 Task: Find connections with filter location Heihe with filter topic #househunting with filter profile language Potuguese with filter current company W. L. Gore & Associates with filter school Indian jobs Fastest updates with filter industry IT System Custom Software Development with filter service category AnimationArchitecture with filter keywords title Pipefitter
Action: Mouse moved to (543, 73)
Screenshot: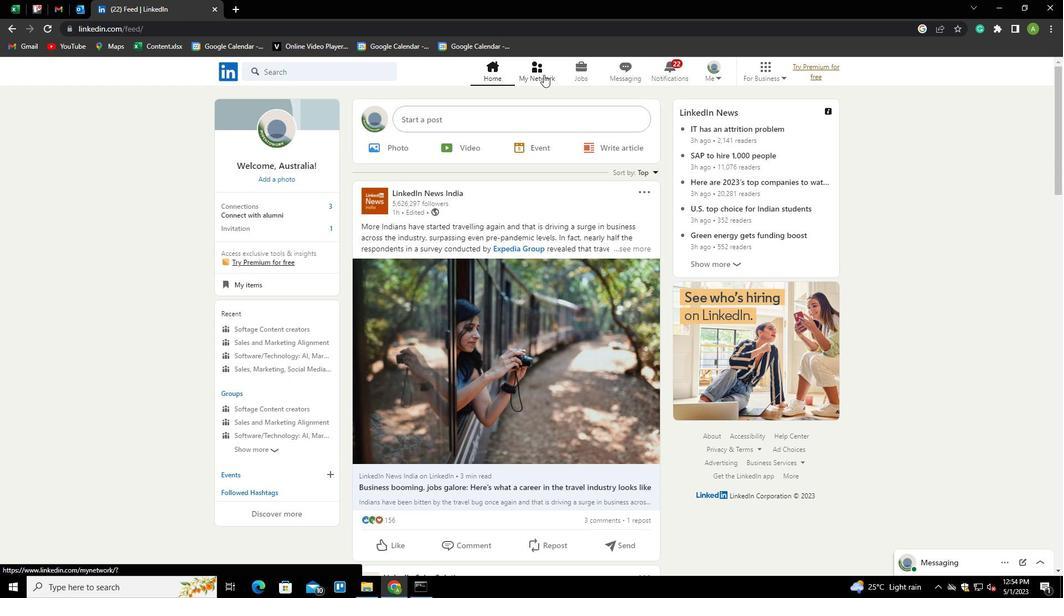 
Action: Mouse pressed left at (543, 73)
Screenshot: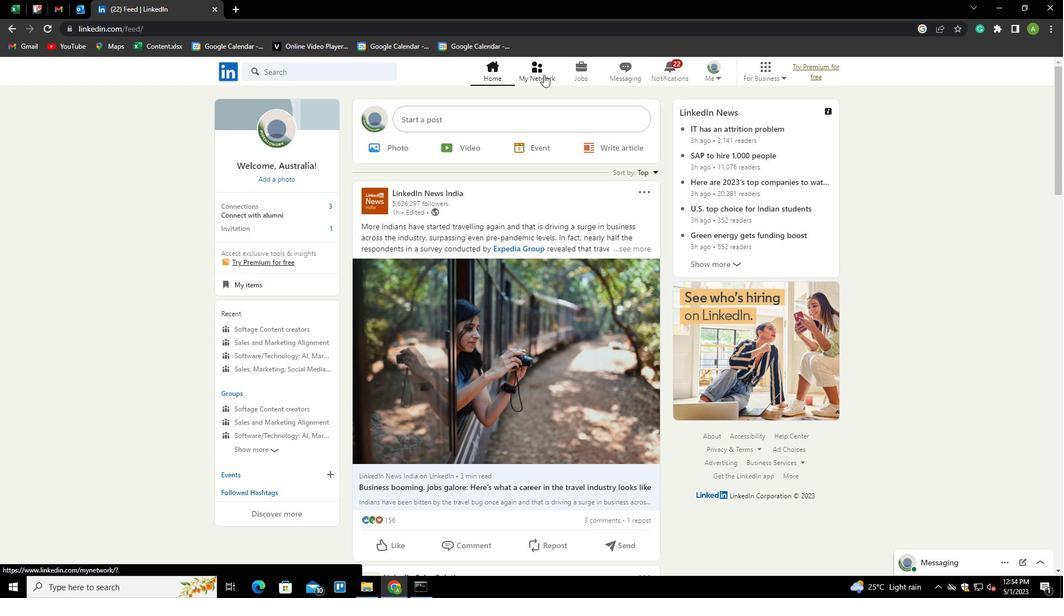 
Action: Mouse moved to (303, 134)
Screenshot: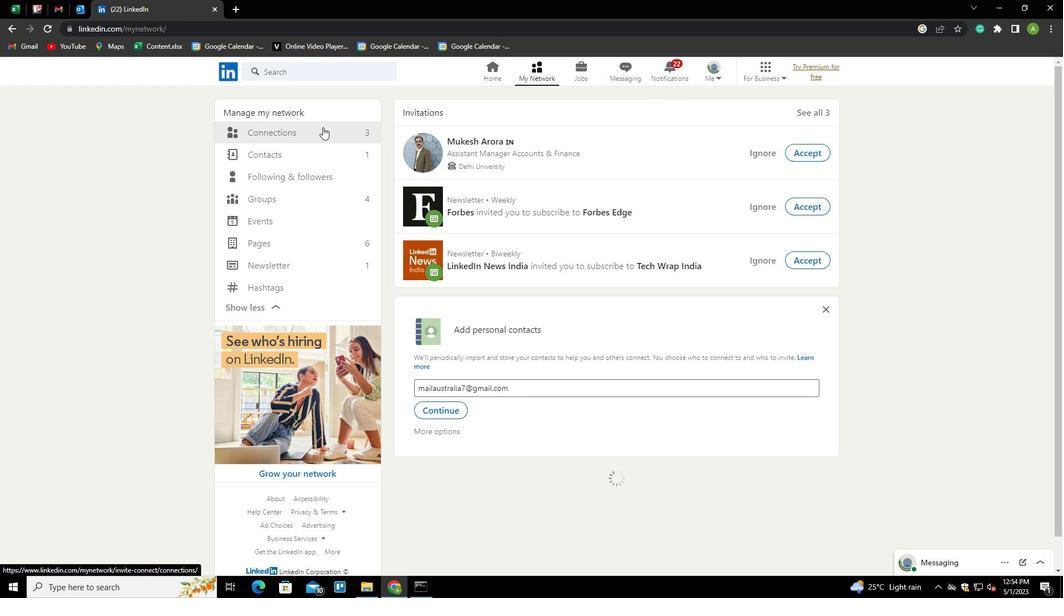 
Action: Mouse pressed left at (303, 134)
Screenshot: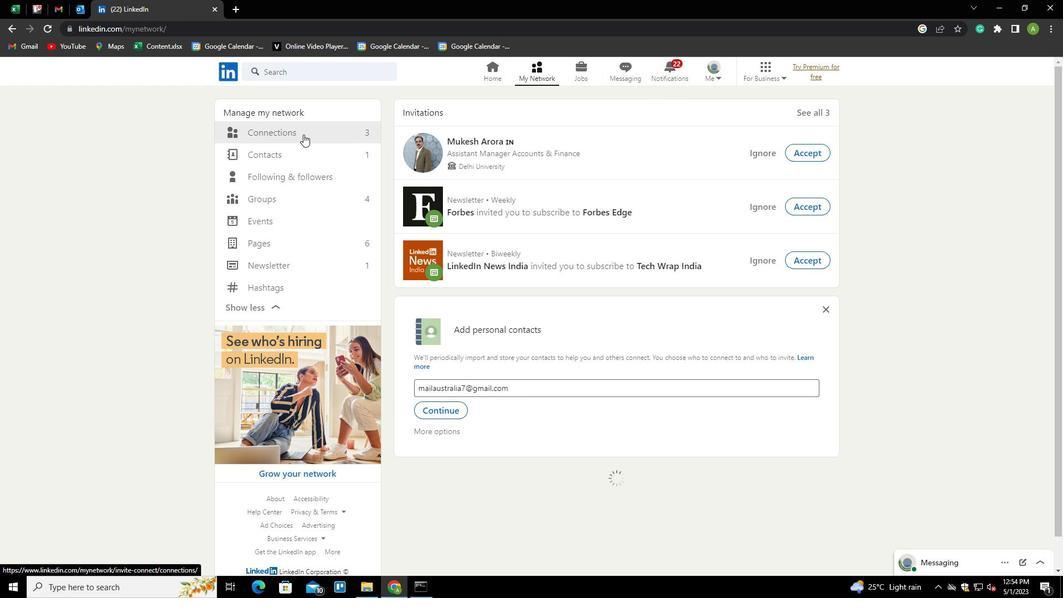 
Action: Mouse moved to (627, 134)
Screenshot: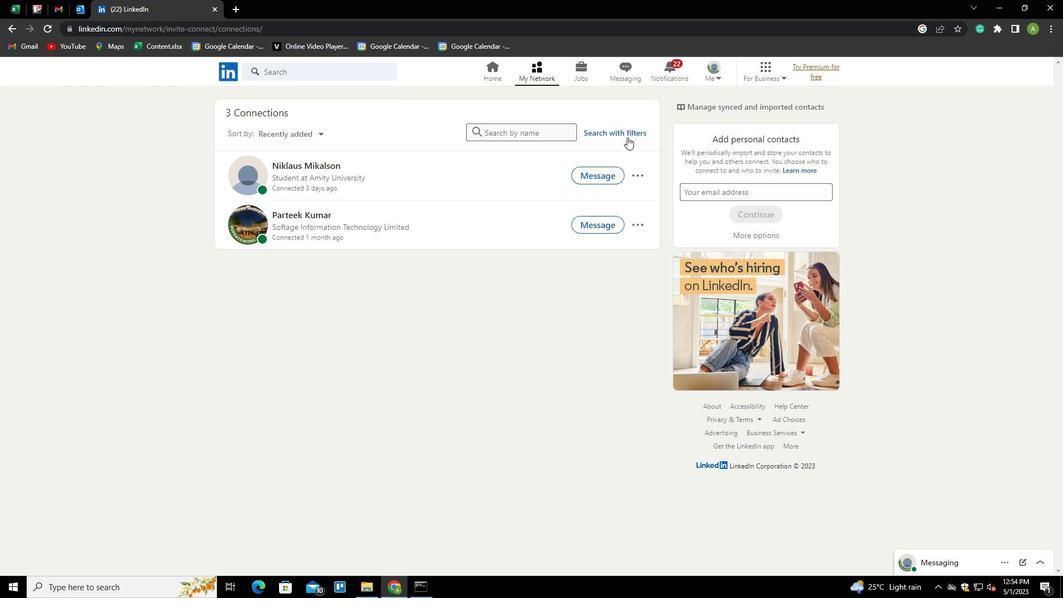 
Action: Mouse pressed left at (627, 134)
Screenshot: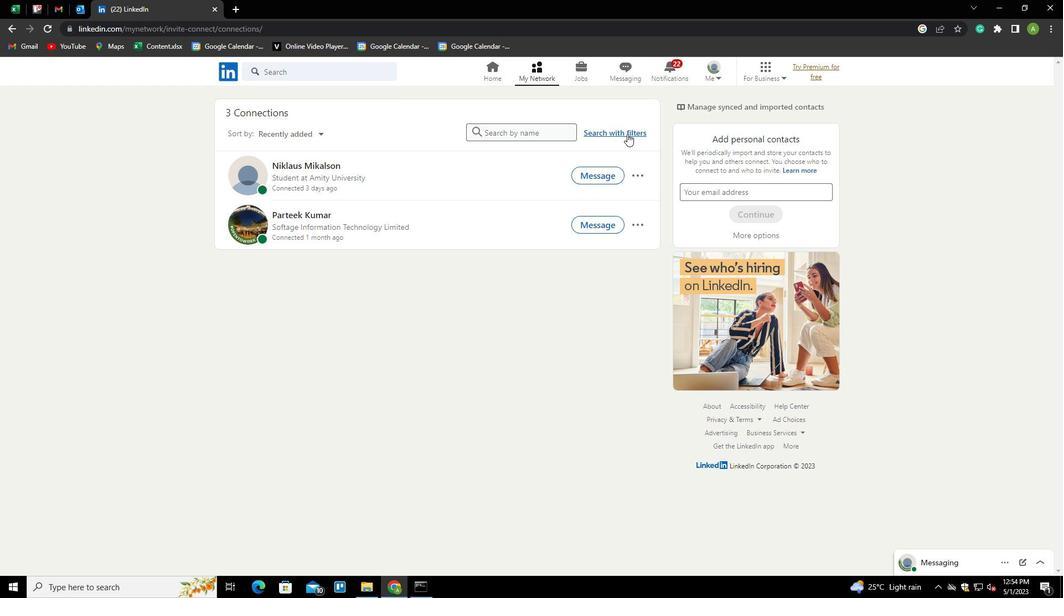 
Action: Mouse moved to (571, 99)
Screenshot: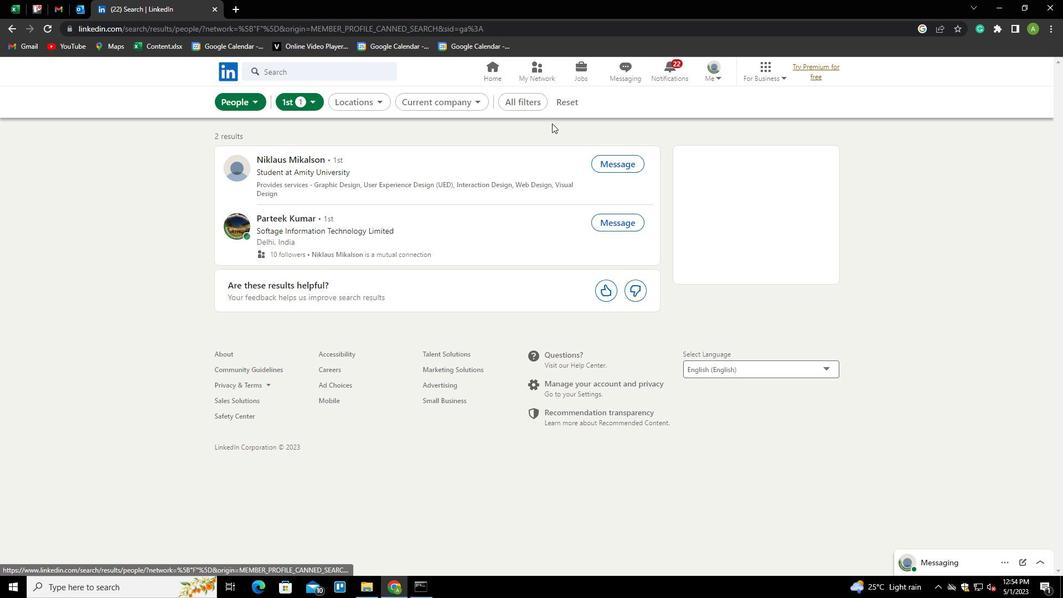 
Action: Mouse pressed left at (571, 99)
Screenshot: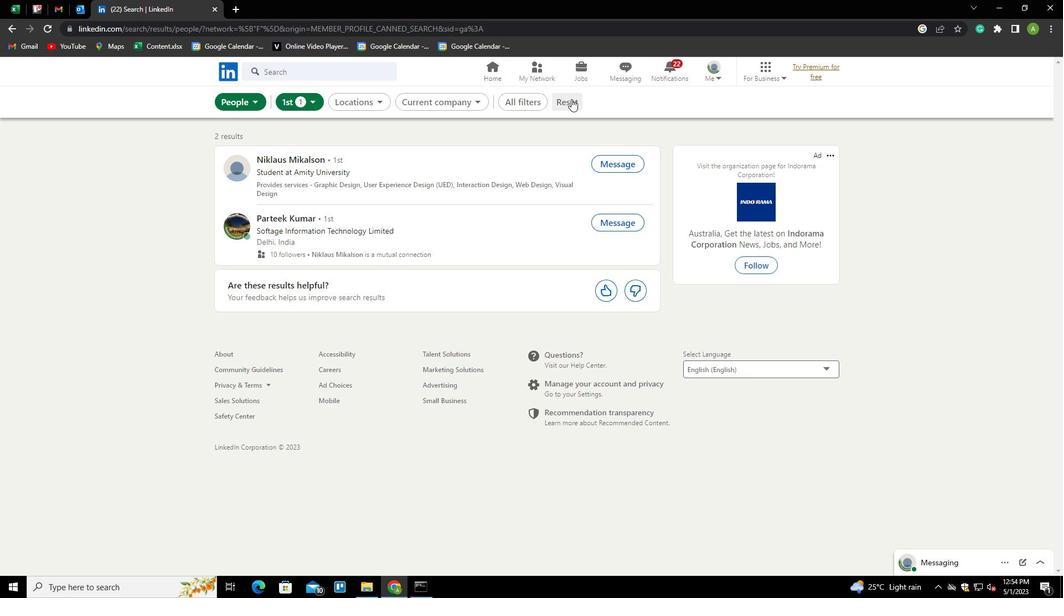 
Action: Mouse moved to (552, 100)
Screenshot: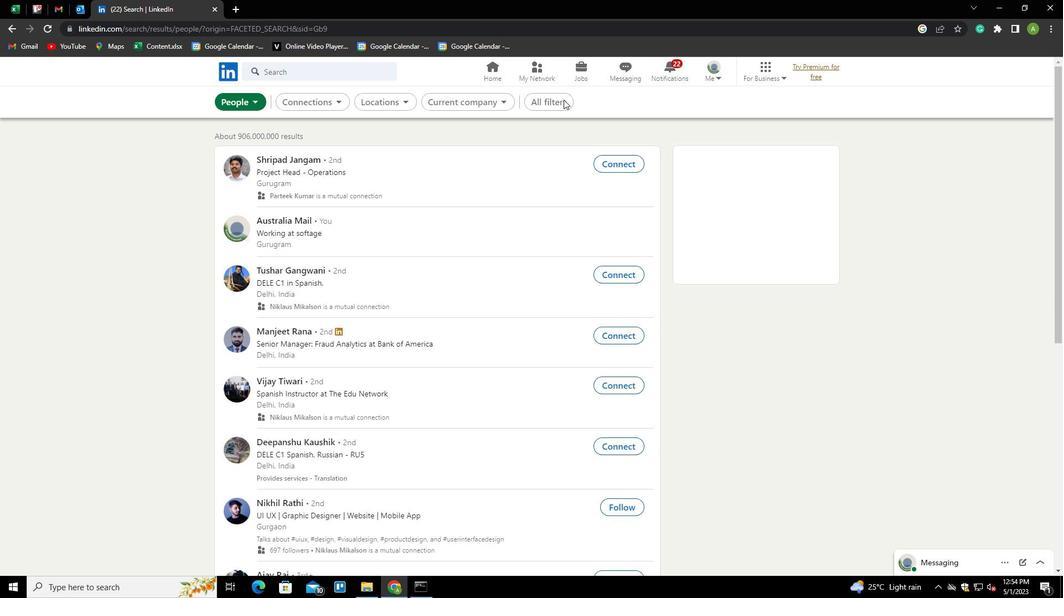 
Action: Mouse pressed left at (552, 100)
Screenshot: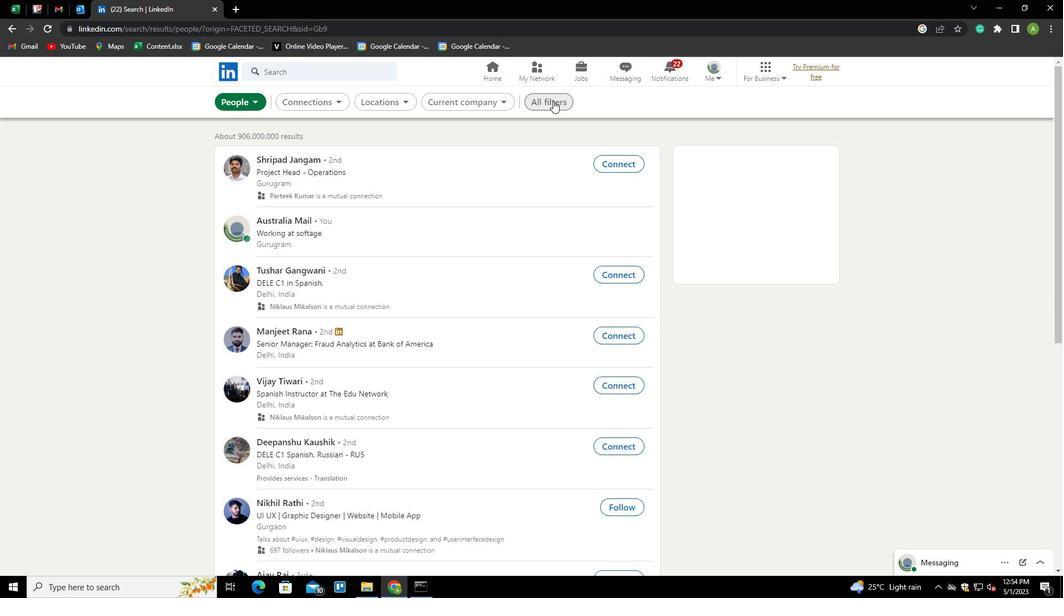 
Action: Mouse moved to (869, 319)
Screenshot: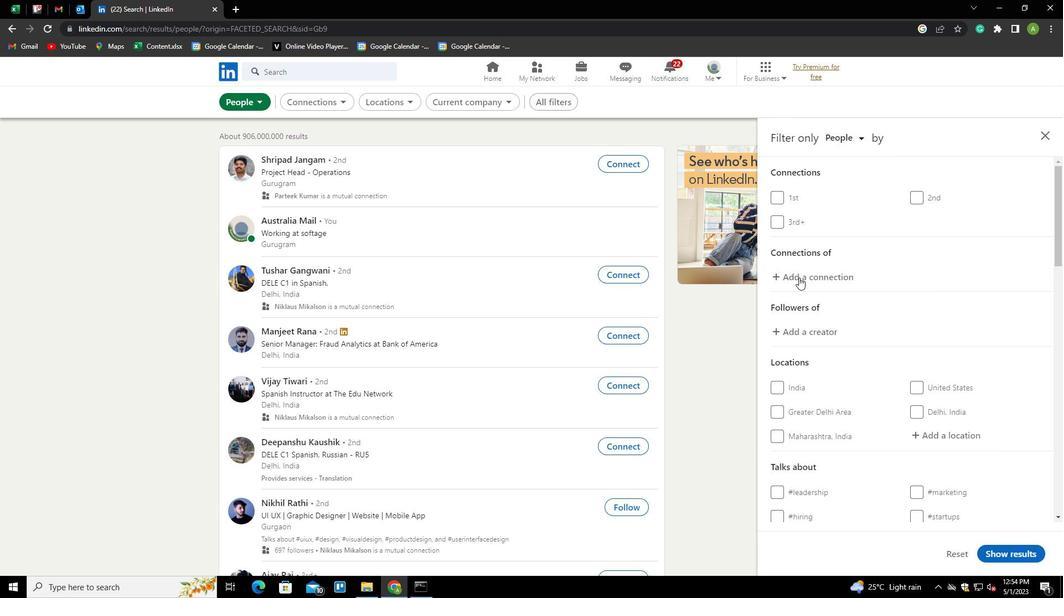 
Action: Mouse scrolled (869, 319) with delta (0, 0)
Screenshot: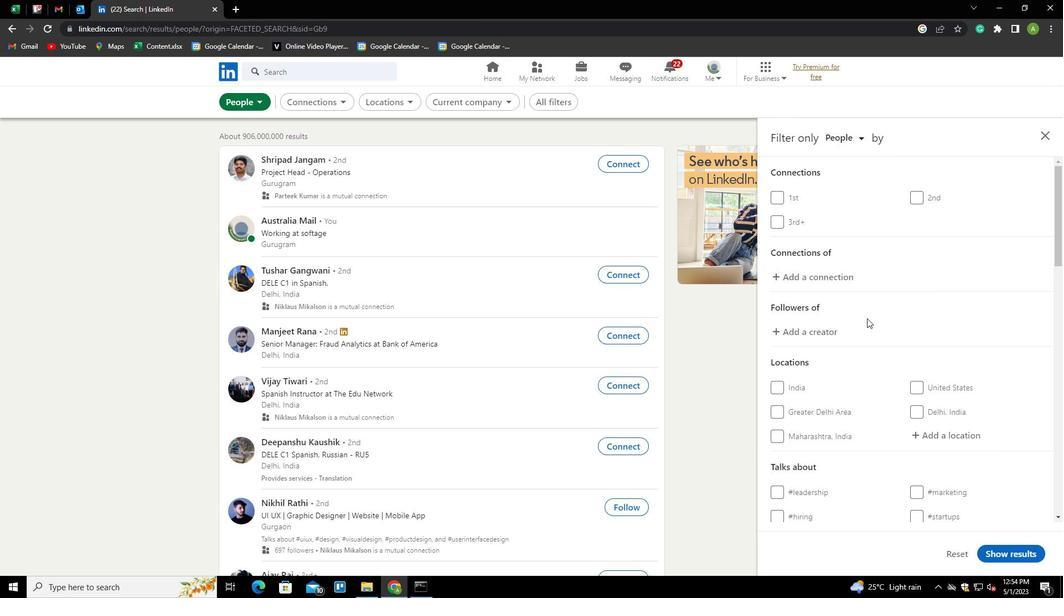 
Action: Mouse scrolled (869, 319) with delta (0, 0)
Screenshot: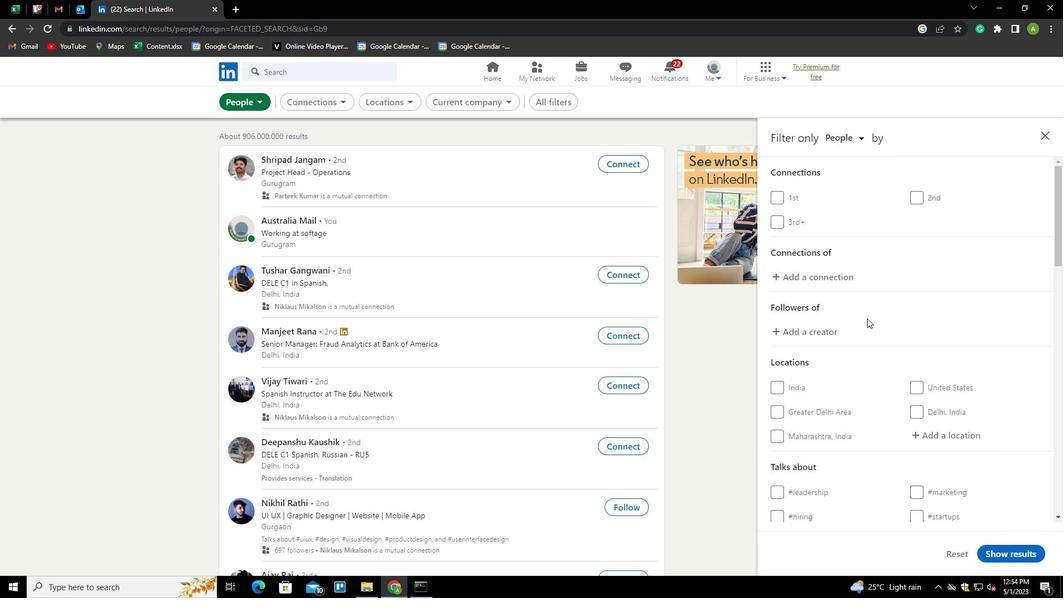 
Action: Mouse scrolled (869, 319) with delta (0, 0)
Screenshot: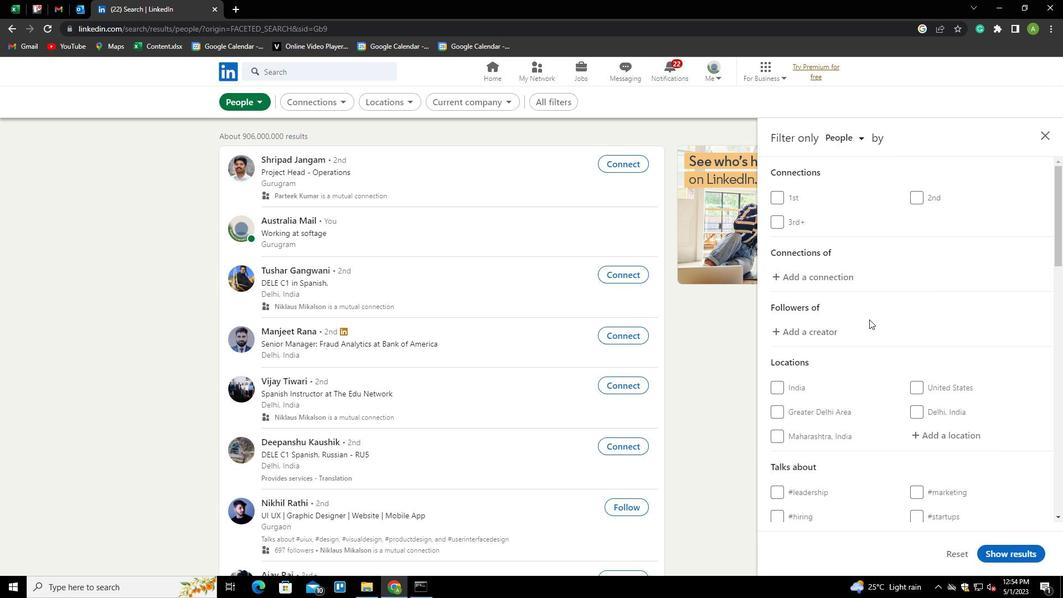 
Action: Mouse moved to (869, 326)
Screenshot: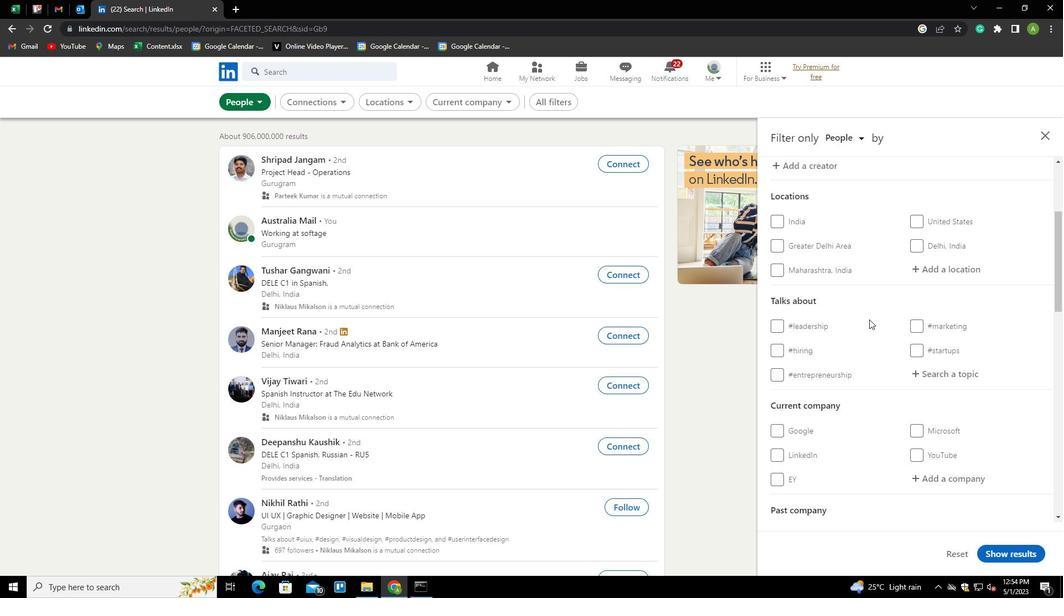 
Action: Mouse scrolled (869, 325) with delta (0, 0)
Screenshot: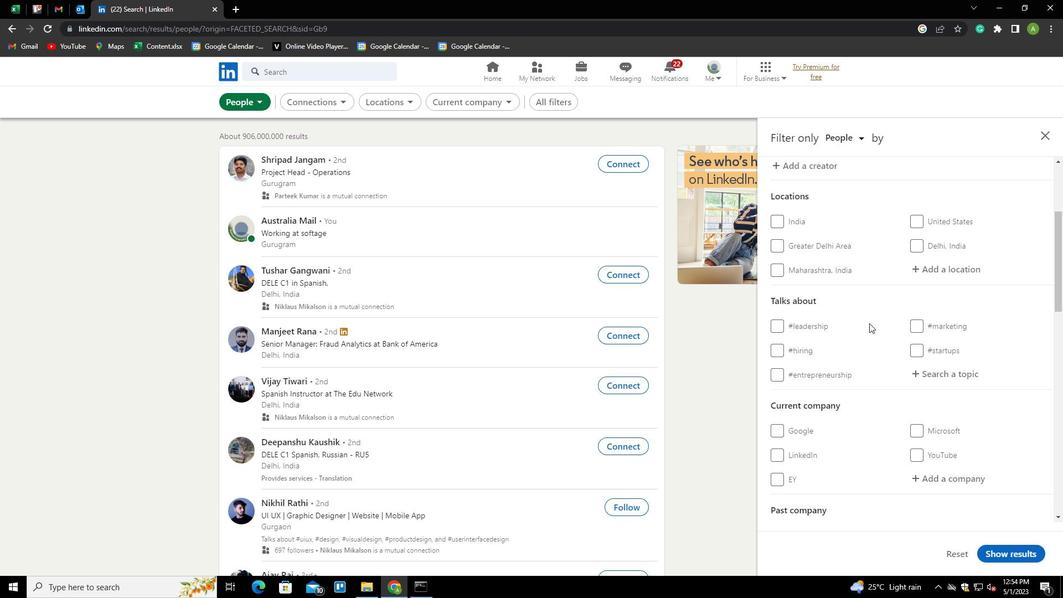 
Action: Mouse moved to (921, 219)
Screenshot: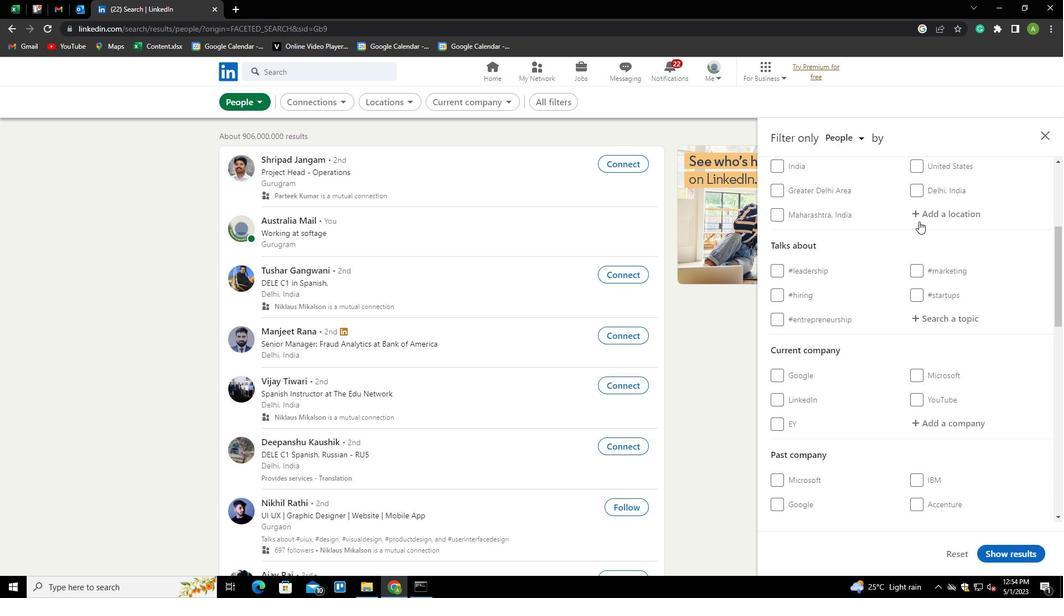 
Action: Mouse pressed left at (921, 219)
Screenshot: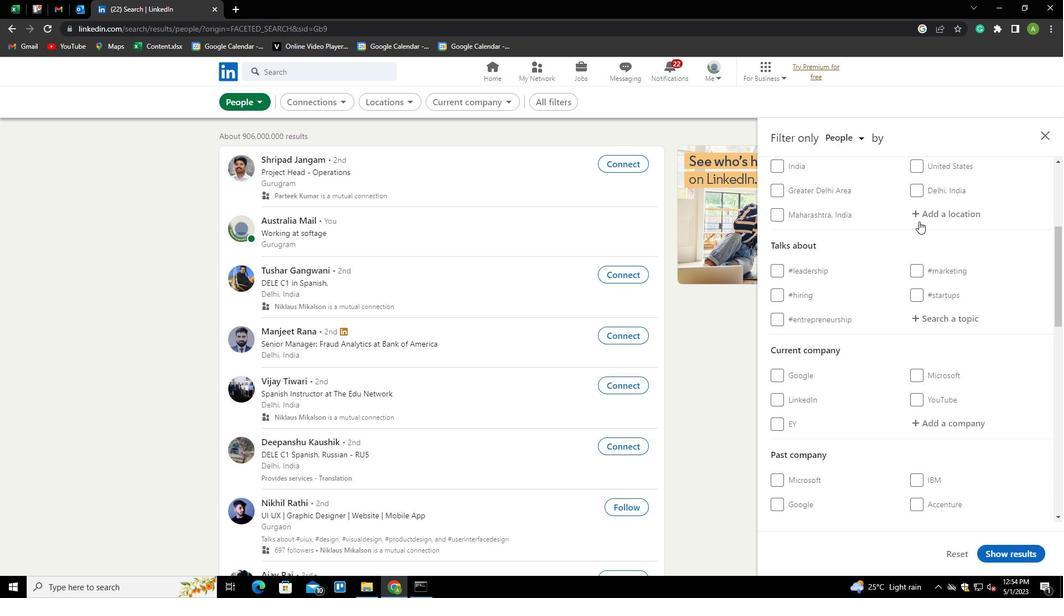
Action: Key pressed <Key.shift>HEIHE<Key.down><Key.enter>
Screenshot: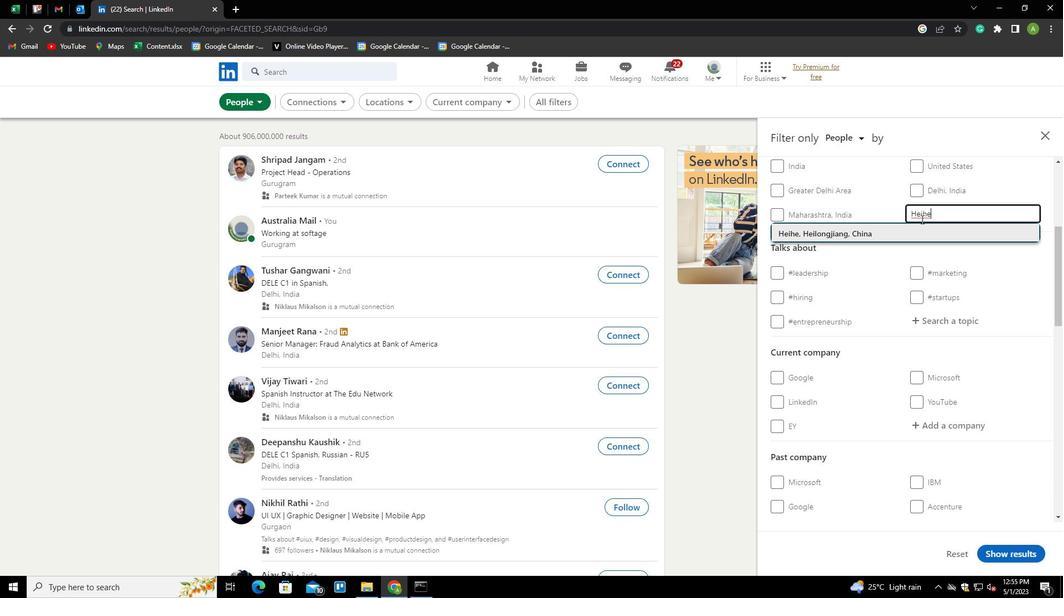
Action: Mouse scrolled (921, 218) with delta (0, 0)
Screenshot: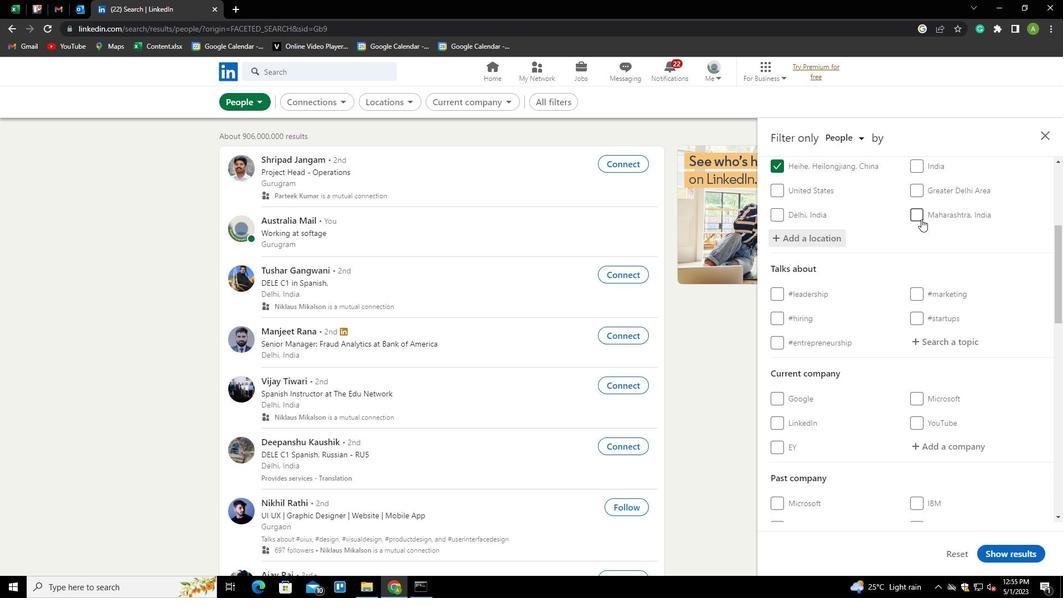 
Action: Mouse scrolled (921, 218) with delta (0, 0)
Screenshot: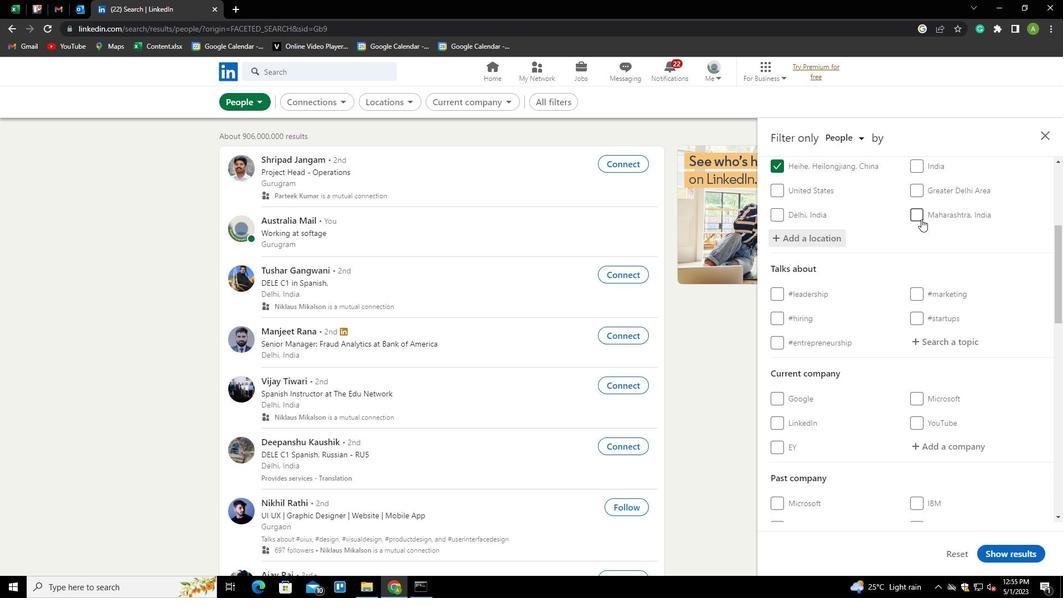 
Action: Mouse moved to (951, 233)
Screenshot: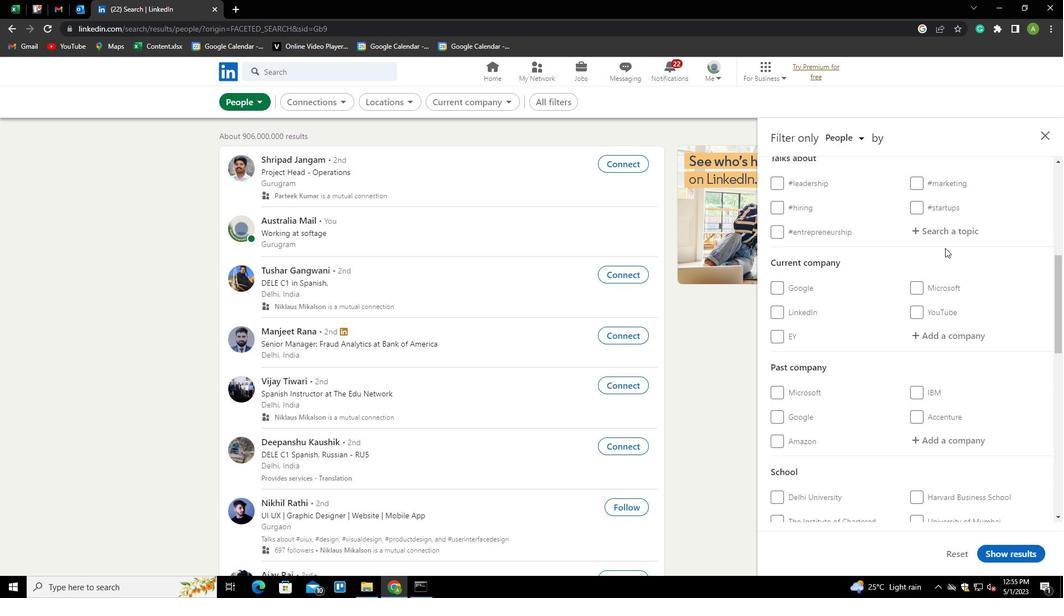 
Action: Mouse pressed left at (951, 233)
Screenshot: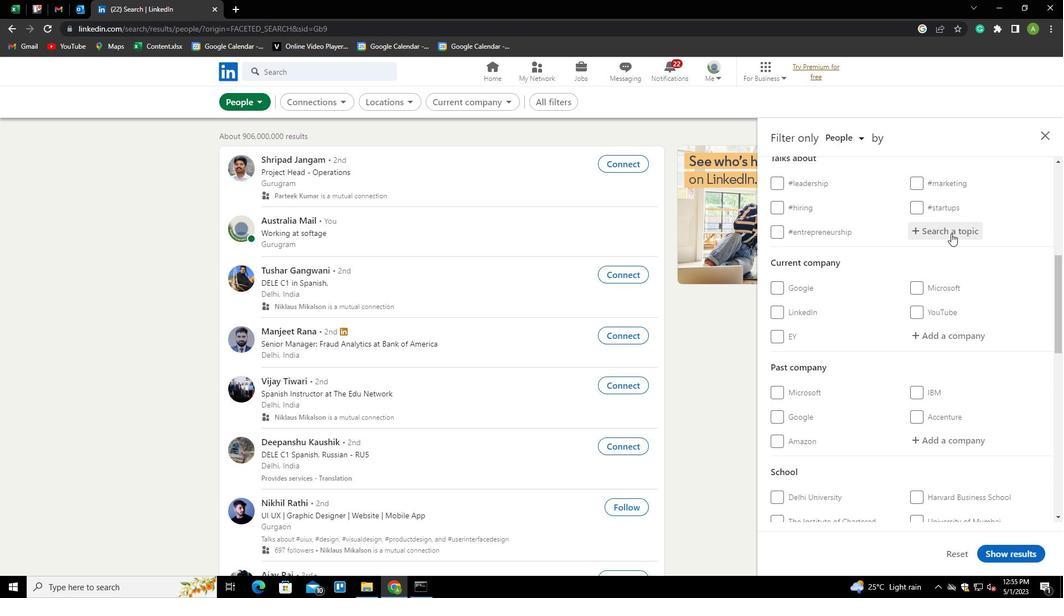 
Action: Key pressed HOUSEHUNTING<Key.down><Key.enter>
Screenshot: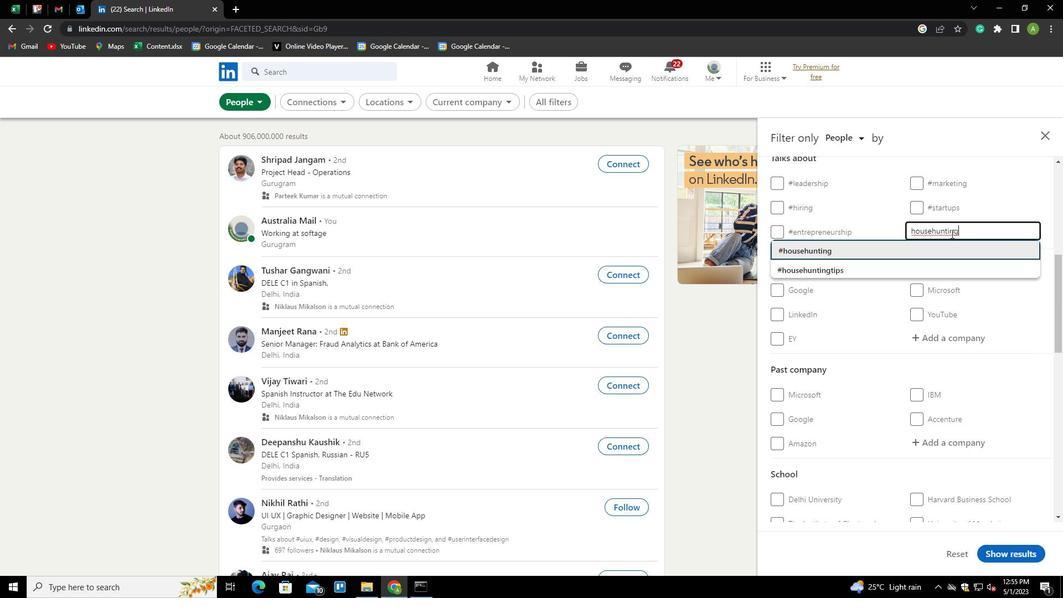 
Action: Mouse scrolled (951, 233) with delta (0, 0)
Screenshot: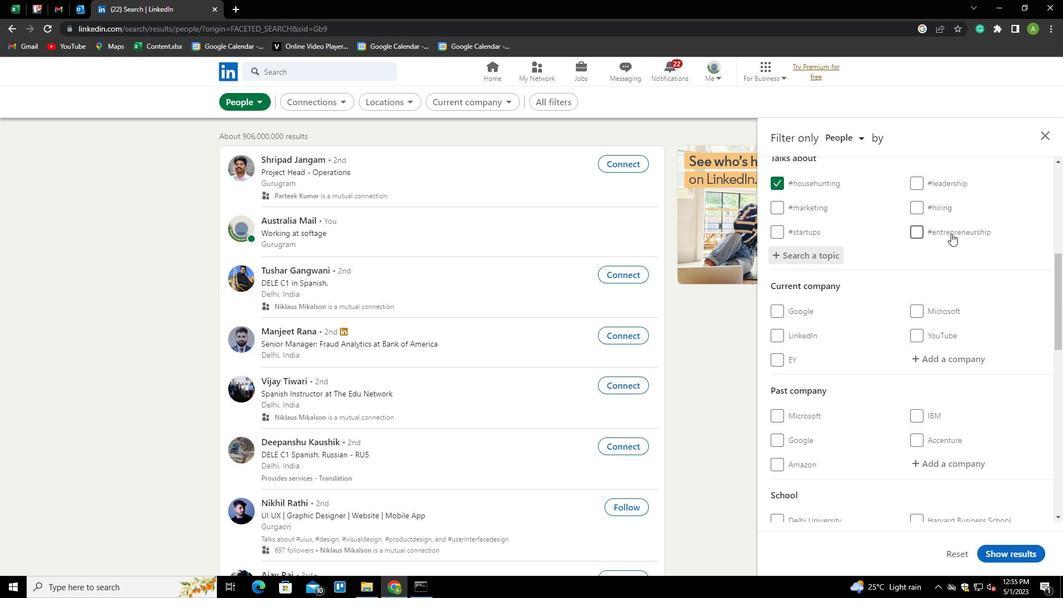 
Action: Mouse scrolled (951, 233) with delta (0, 0)
Screenshot: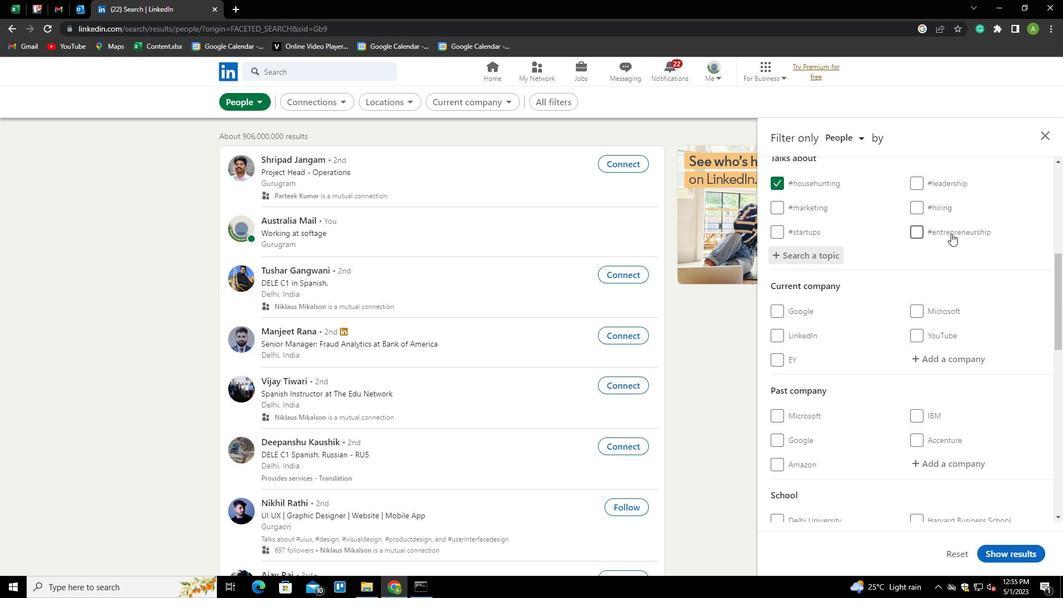 
Action: Mouse scrolled (951, 233) with delta (0, 0)
Screenshot: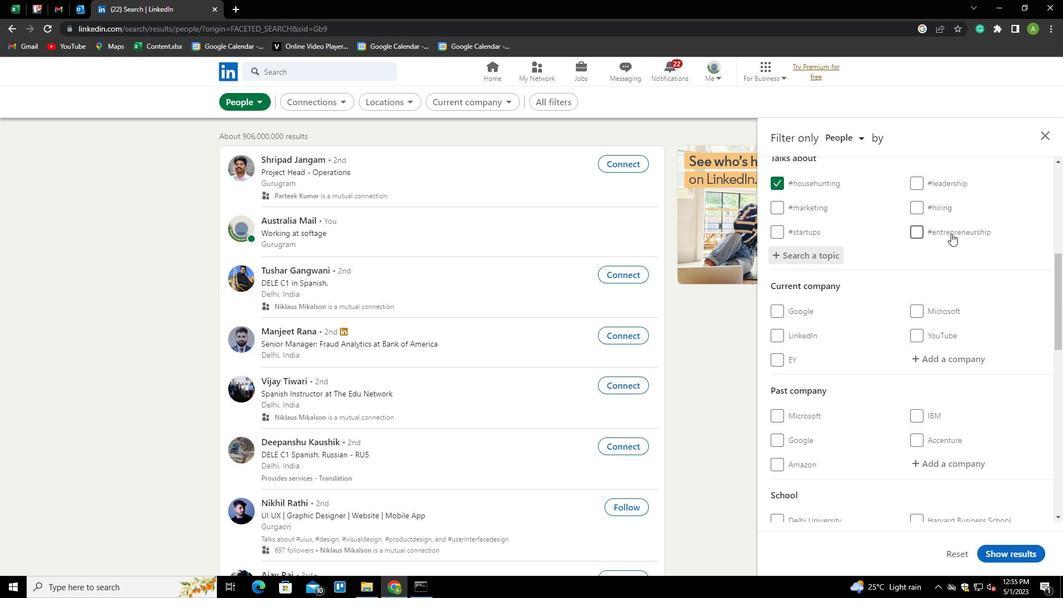 
Action: Mouse scrolled (951, 233) with delta (0, 0)
Screenshot: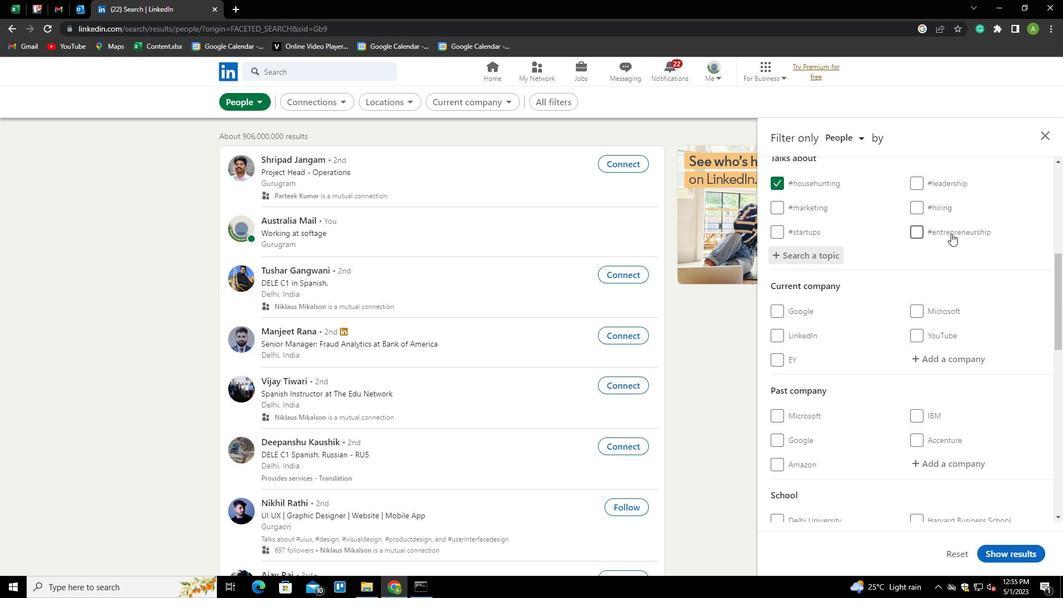 
Action: Mouse scrolled (951, 233) with delta (0, 0)
Screenshot: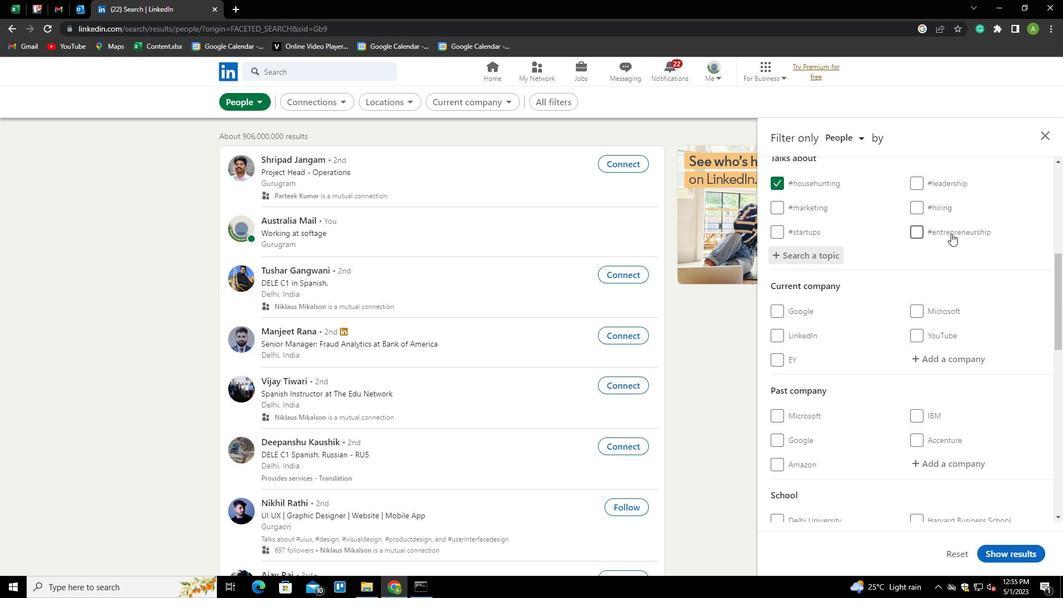 
Action: Mouse scrolled (951, 233) with delta (0, 0)
Screenshot: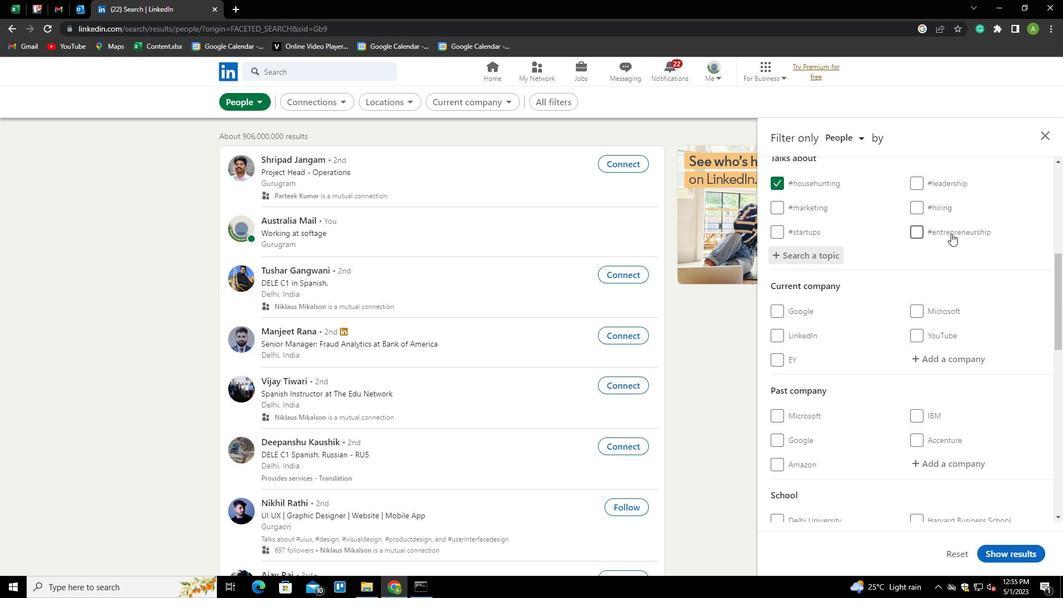 
Action: Mouse scrolled (951, 233) with delta (0, 0)
Screenshot: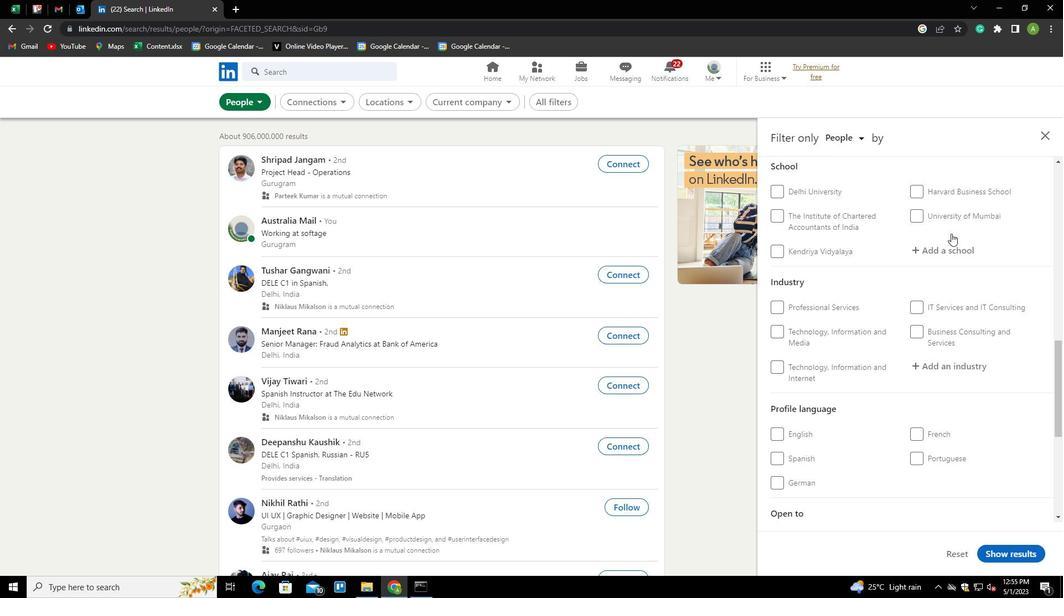 
Action: Mouse scrolled (951, 233) with delta (0, 0)
Screenshot: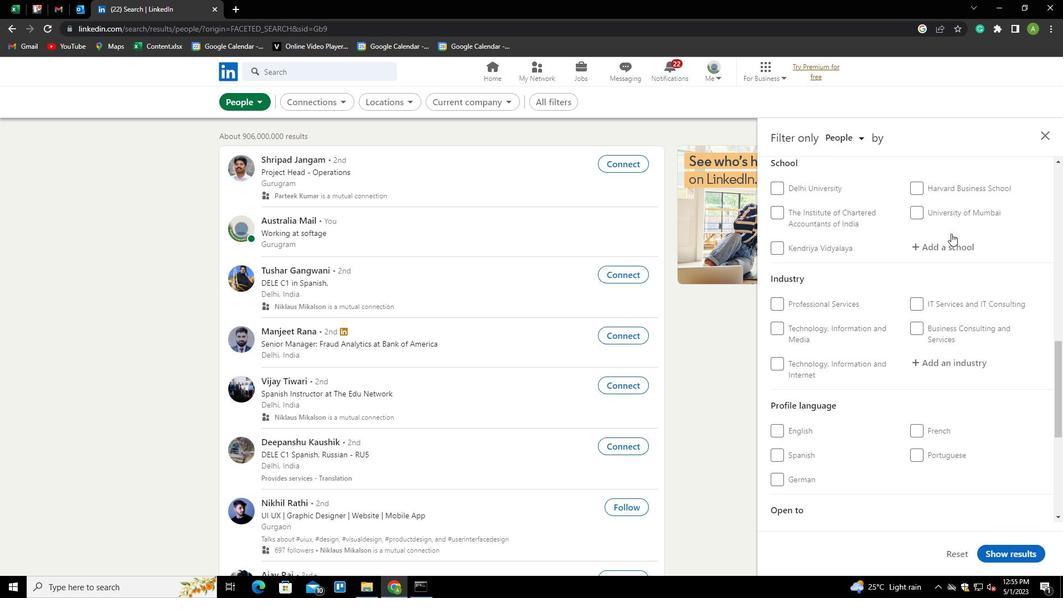 
Action: Mouse scrolled (951, 233) with delta (0, 0)
Screenshot: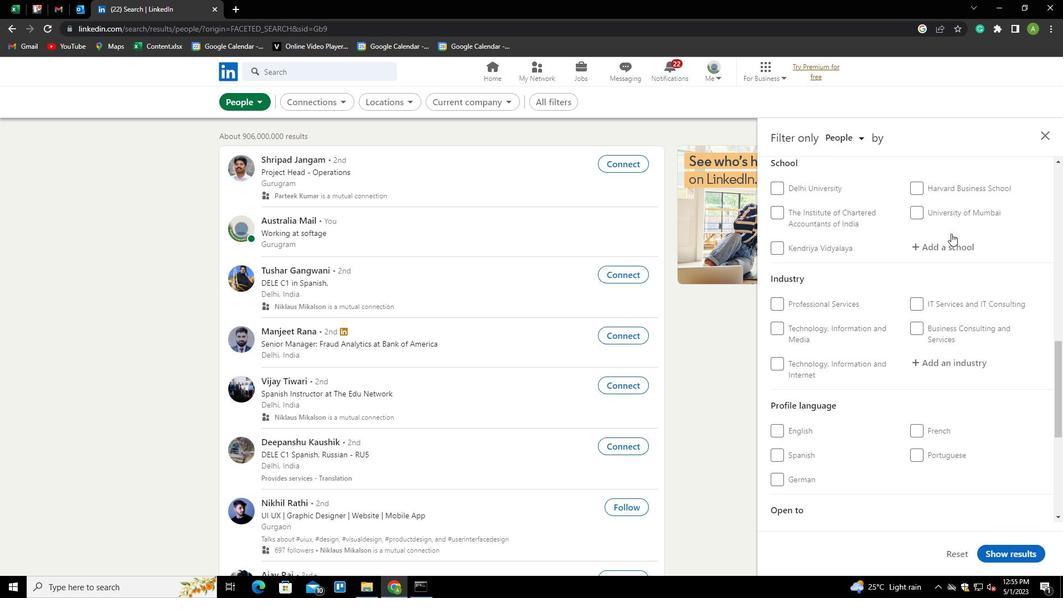 
Action: Mouse scrolled (951, 233) with delta (0, 0)
Screenshot: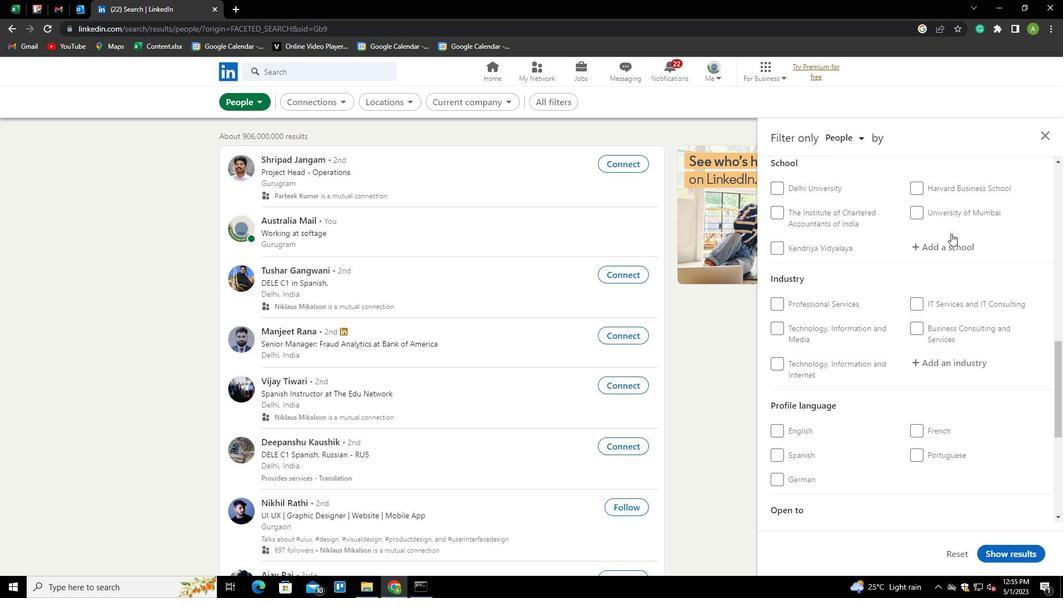
Action: Mouse moved to (911, 235)
Screenshot: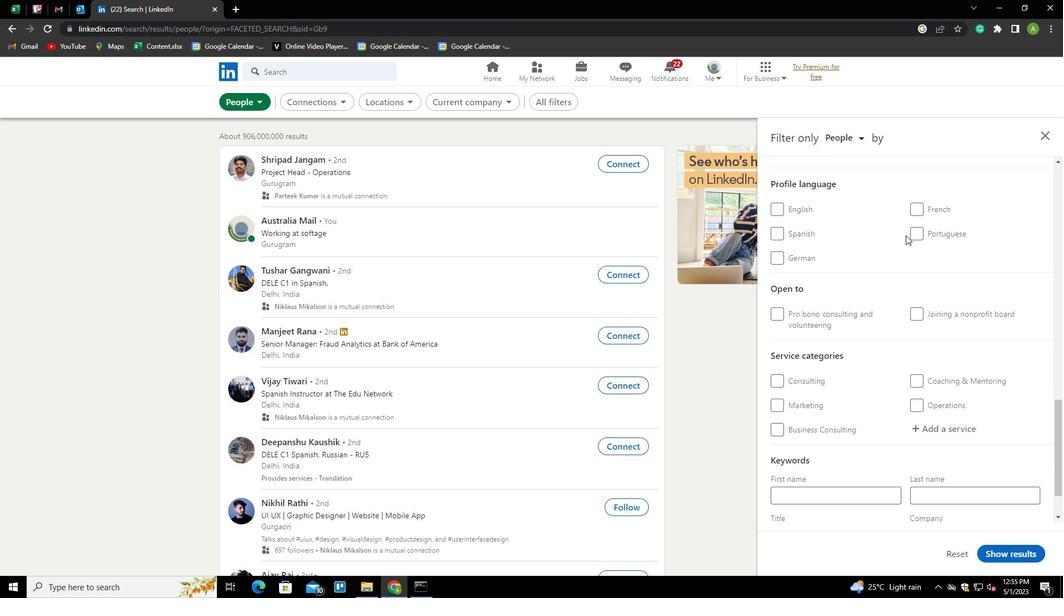 
Action: Mouse pressed left at (911, 235)
Screenshot: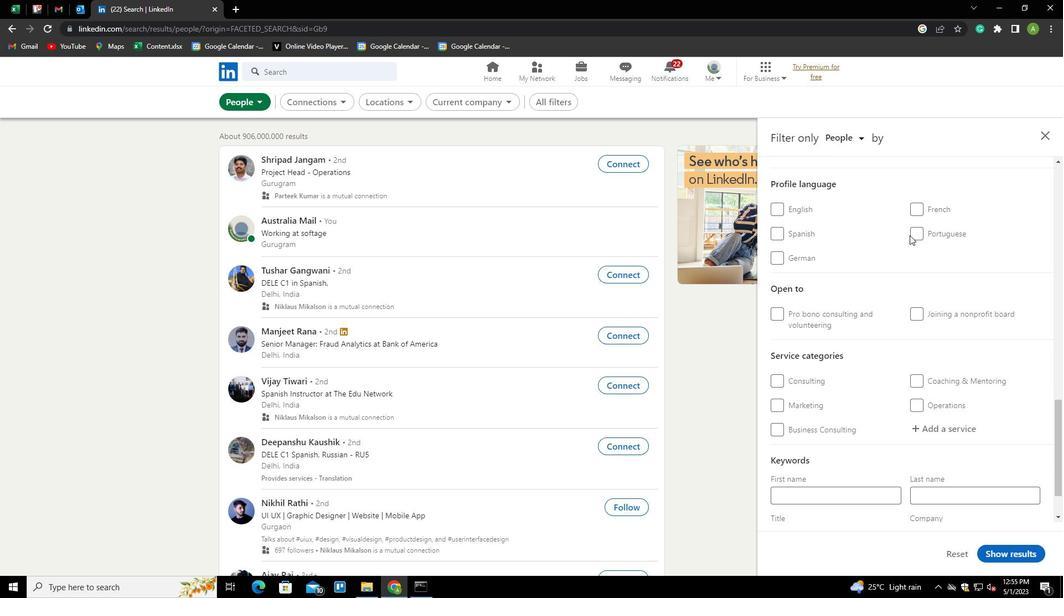 
Action: Mouse moved to (945, 299)
Screenshot: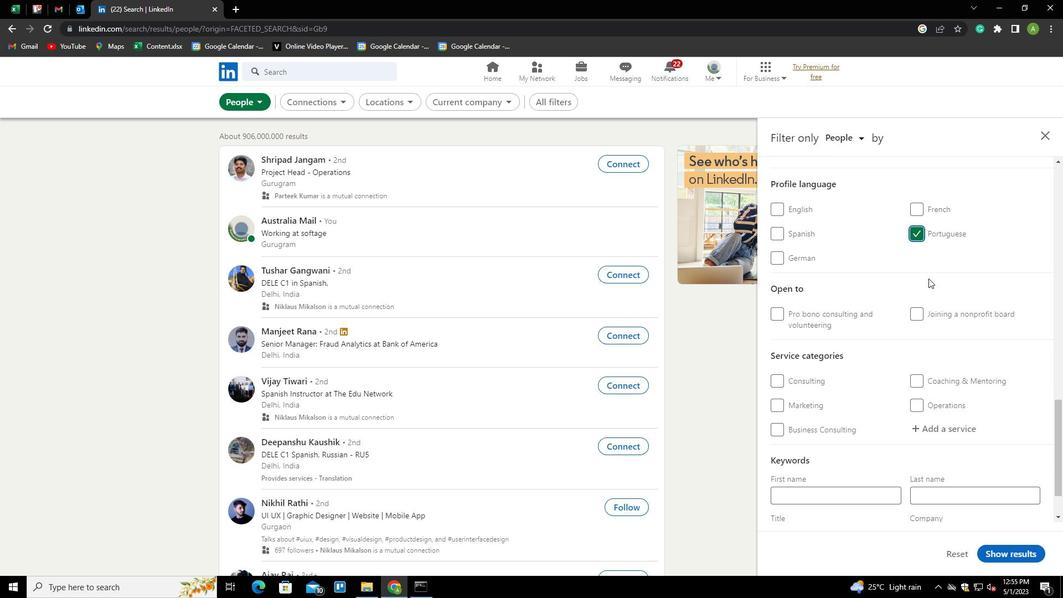 
Action: Mouse scrolled (945, 300) with delta (0, 0)
Screenshot: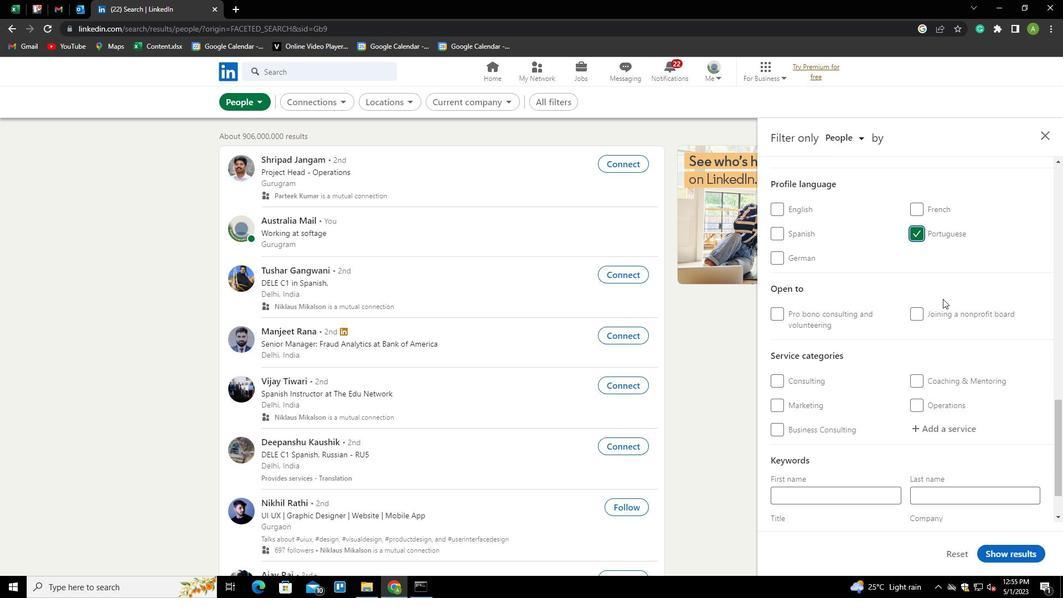 
Action: Mouse scrolled (945, 300) with delta (0, 0)
Screenshot: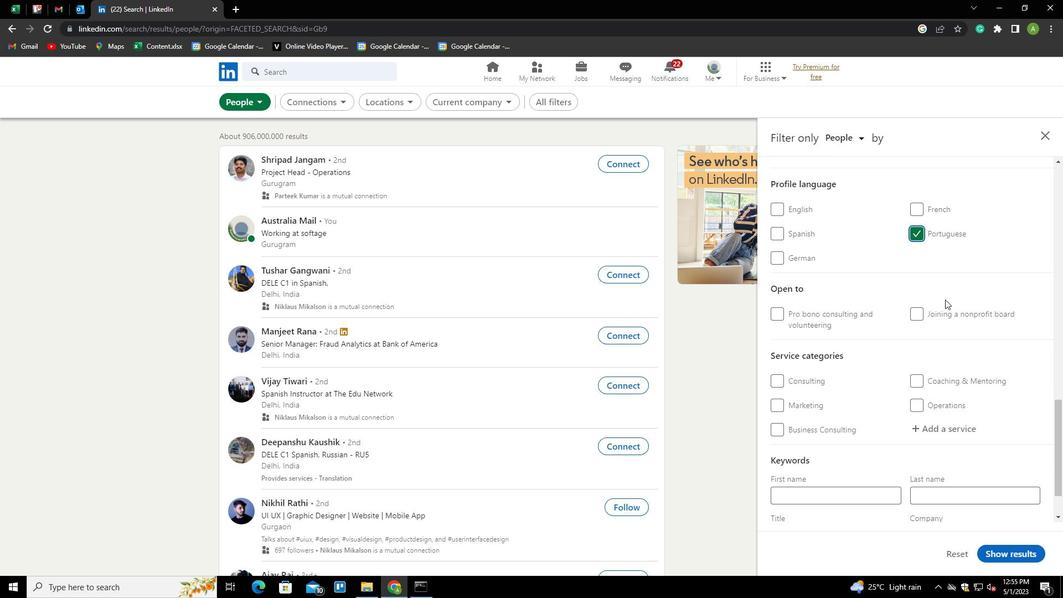 
Action: Mouse scrolled (945, 300) with delta (0, 0)
Screenshot: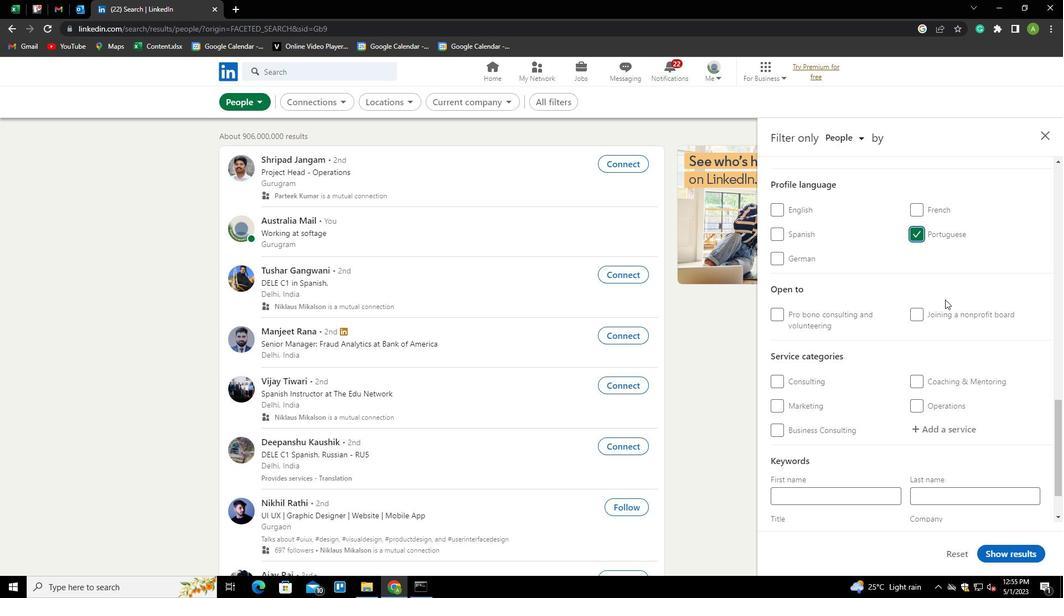 
Action: Mouse scrolled (945, 300) with delta (0, 0)
Screenshot: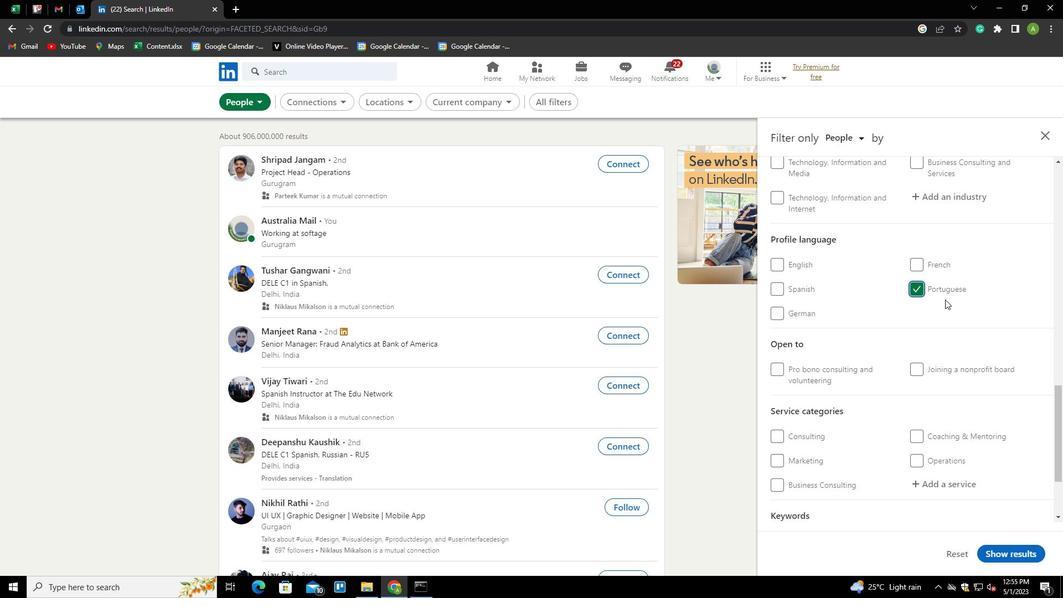 
Action: Mouse scrolled (945, 300) with delta (0, 0)
Screenshot: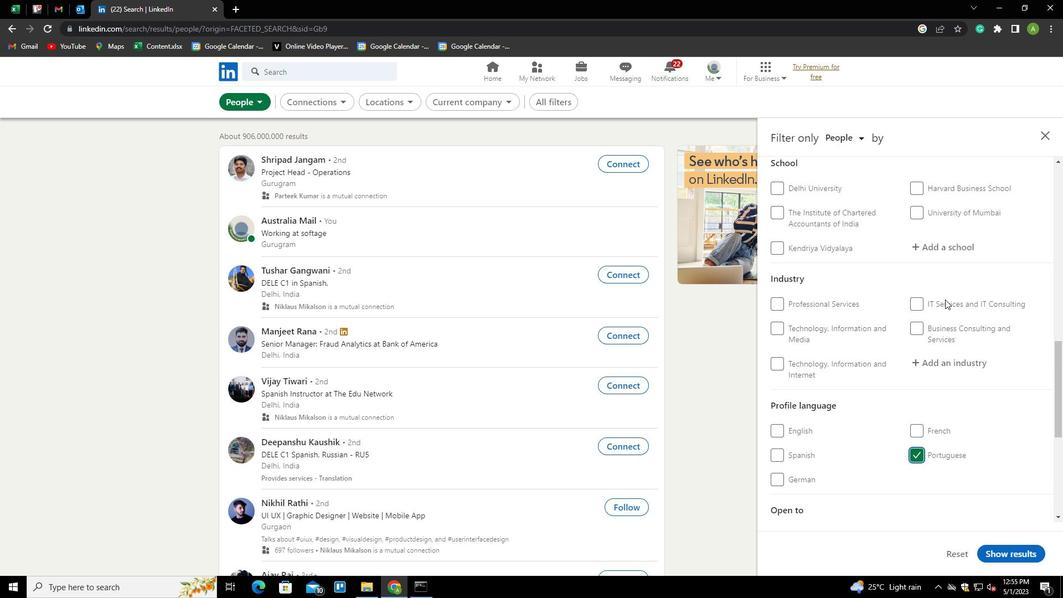 
Action: Mouse scrolled (945, 300) with delta (0, 0)
Screenshot: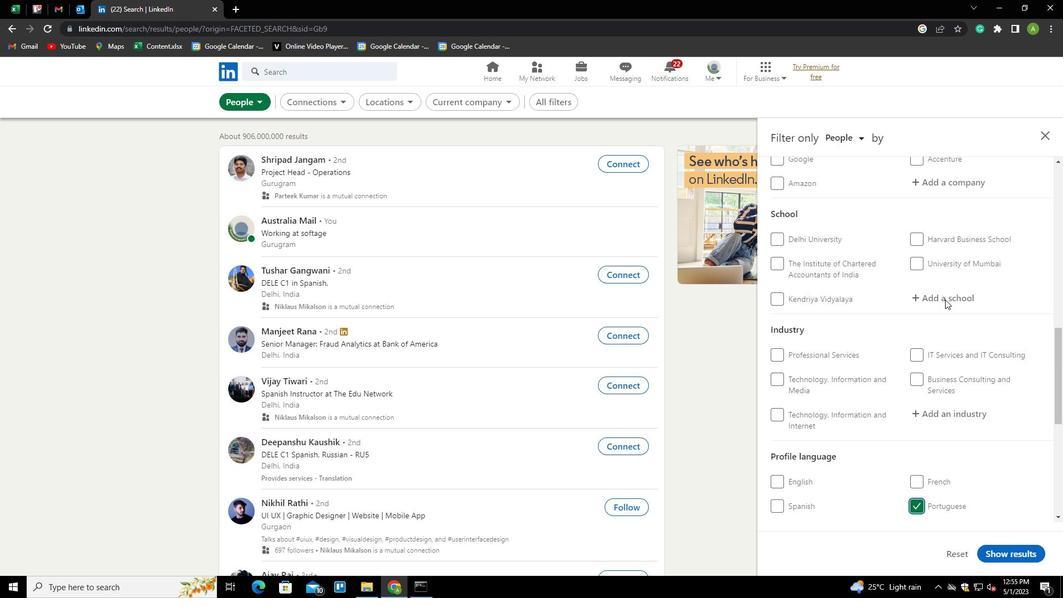 
Action: Mouse scrolled (945, 300) with delta (0, 0)
Screenshot: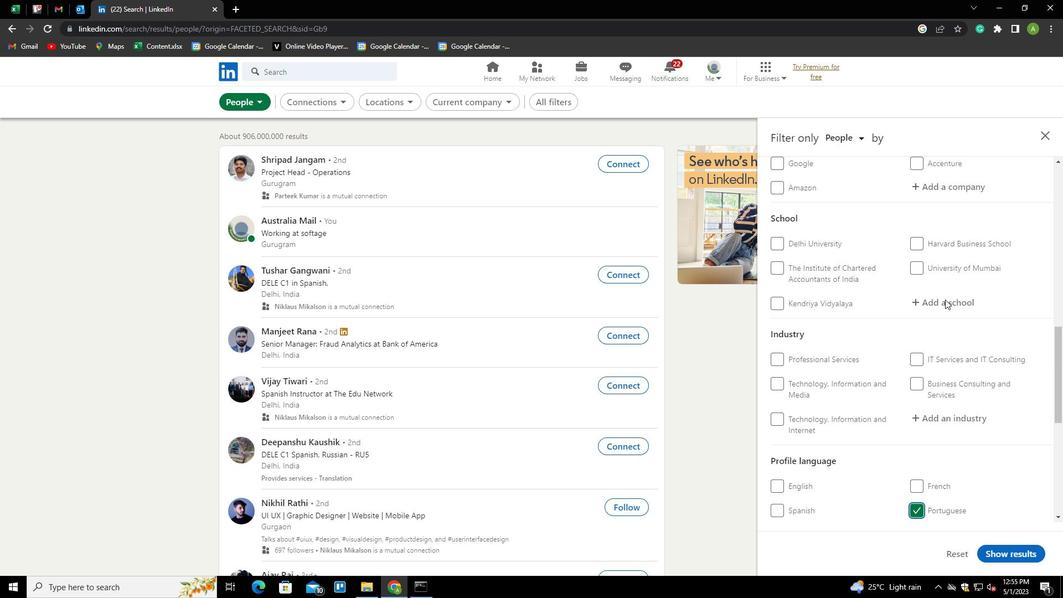 
Action: Mouse scrolled (945, 300) with delta (0, 0)
Screenshot: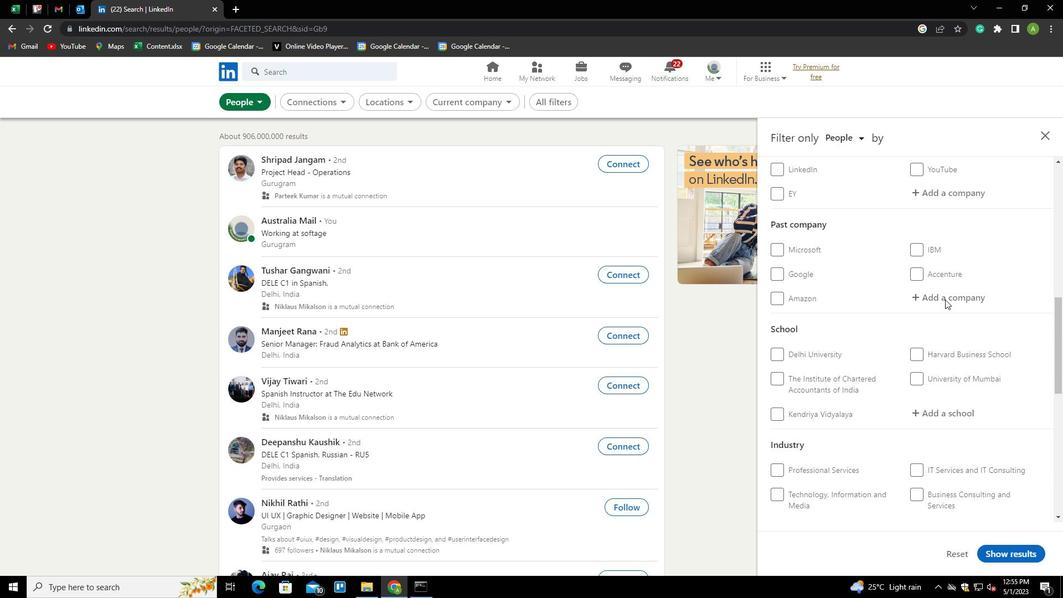 
Action: Mouse scrolled (945, 300) with delta (0, 0)
Screenshot: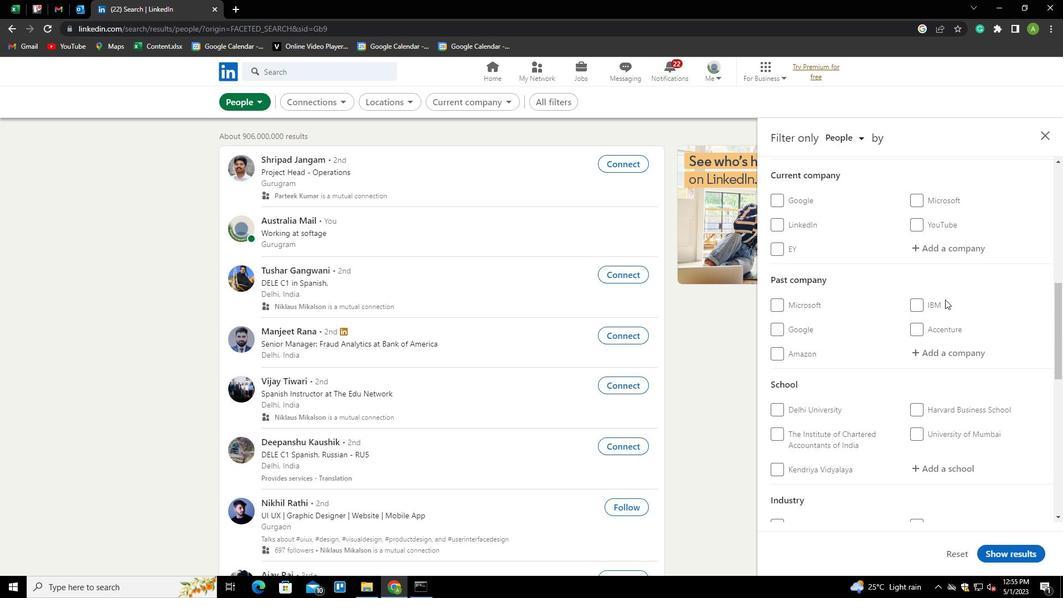 
Action: Mouse moved to (944, 299)
Screenshot: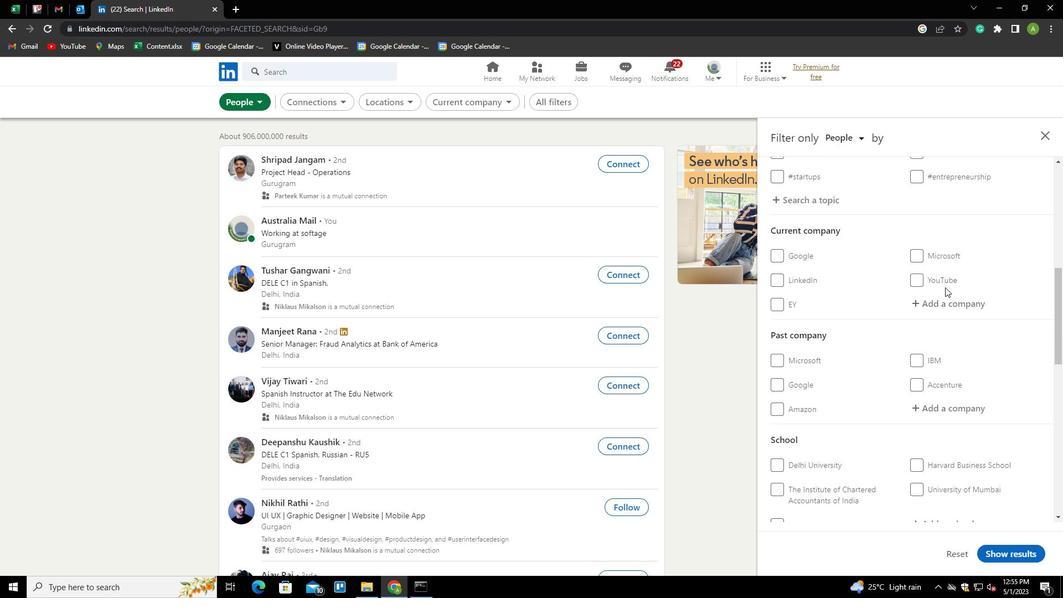 
Action: Mouse pressed left at (944, 299)
Screenshot: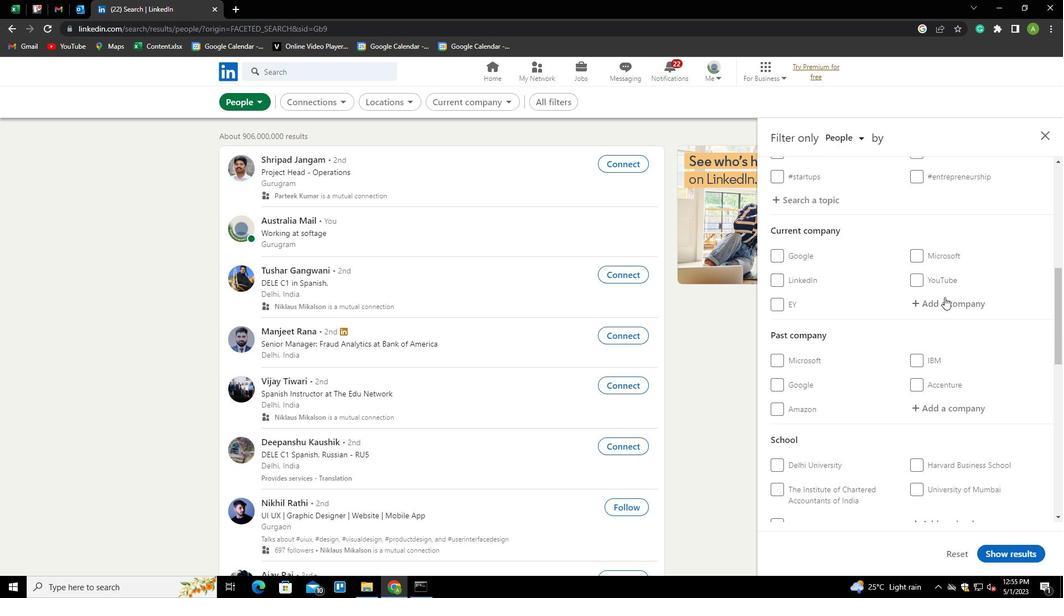 
Action: Mouse moved to (943, 300)
Screenshot: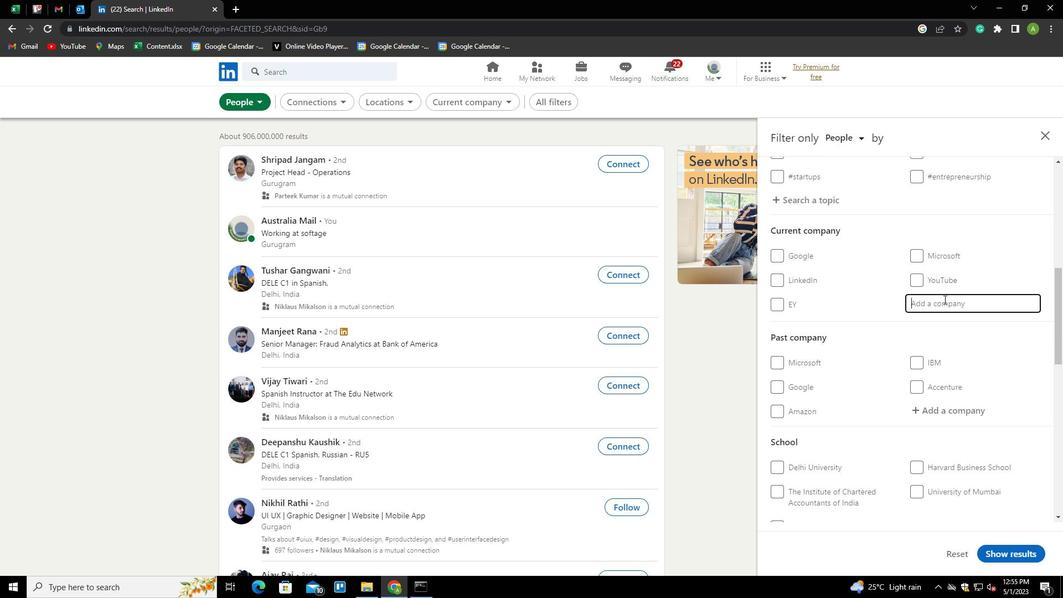 
Action: Key pressed <Key.shift>
Screenshot: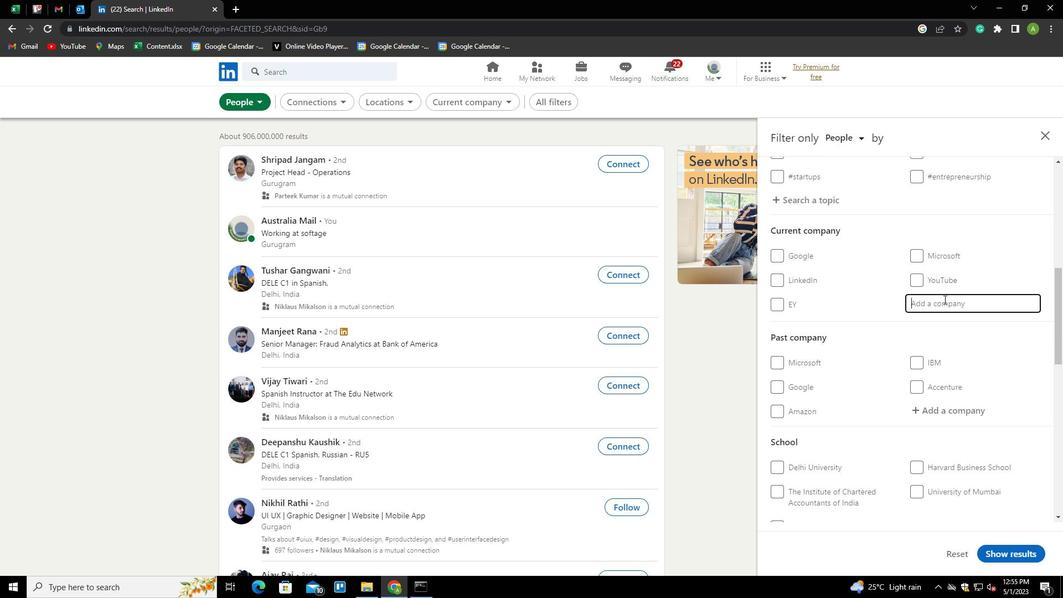 
Action: Mouse moved to (937, 302)
Screenshot: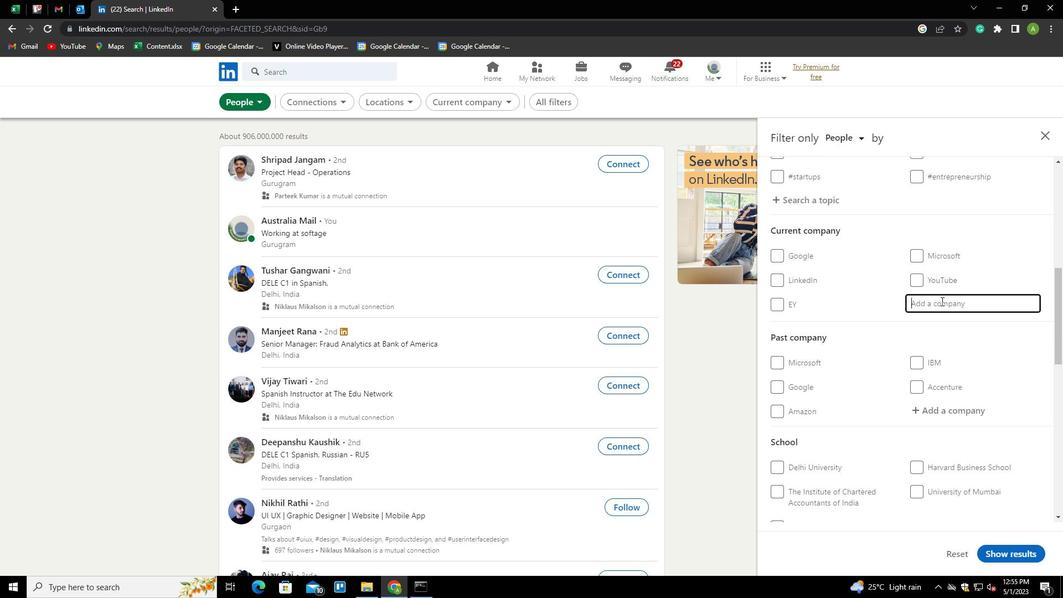 
Action: Key pressed W.<Key.shift><Key.shift><Key.shift><Key.shift><Key.shift><Key.shift><Key.shift><Key.shift><Key.shift><Key.shift><Key.shift><Key.shift><Key.shift><Key.shift><Key.shift><Key.shift><Key.shift><Key.shift><Key.shift><Key.shift><Key.shift><Key.shift><Key.shift><Key.shift><Key.shift><Key.shift><Key.shift><Key.shift><Key.shift><Key.shift><Key.shift><Key.shift><Key.shift><Key.shift><Key.shift><Key.shift><Key.shift><Key.shift><Key.shift><Key.shift><Key.shift><Key.shift><Key.shift><Key.shift><Key.shift><Key.shift><Key.shift><Key.shift><Key.shift><Key.shift>L<Key.down><Key.enter>
Screenshot: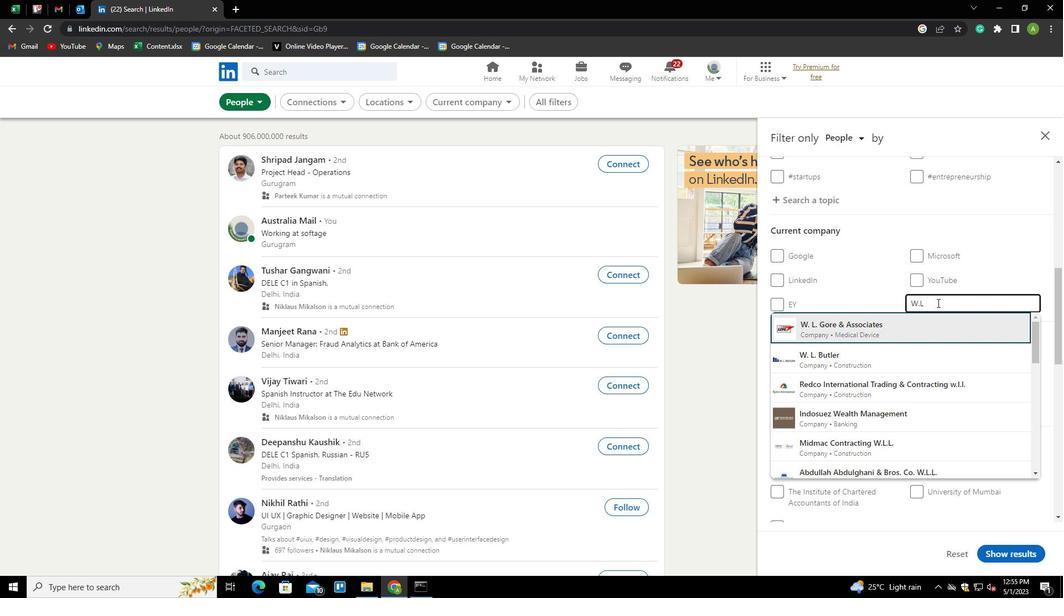 
Action: Mouse scrolled (937, 302) with delta (0, 0)
Screenshot: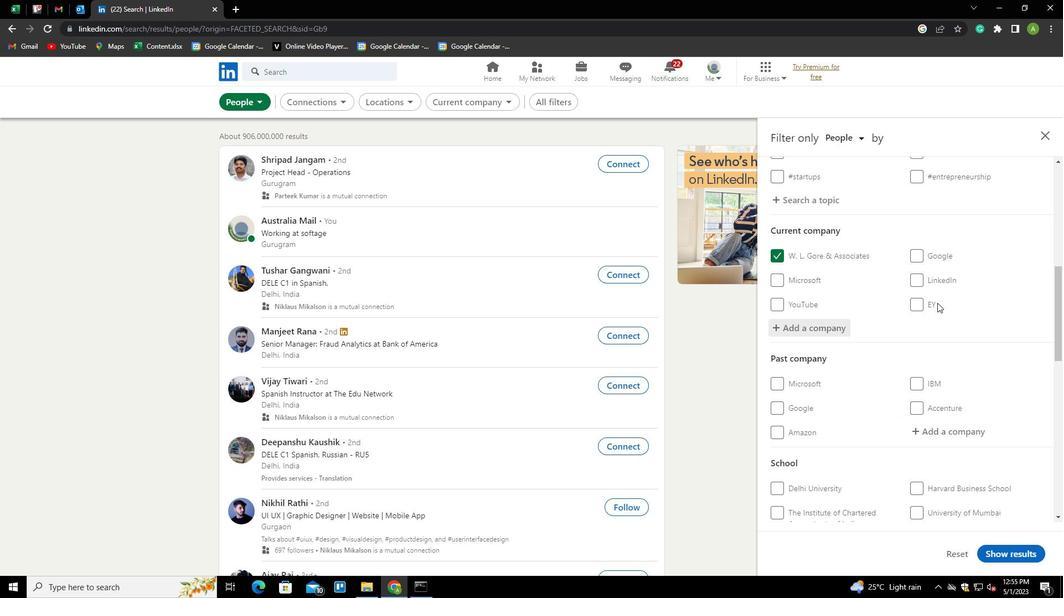 
Action: Mouse scrolled (937, 302) with delta (0, 0)
Screenshot: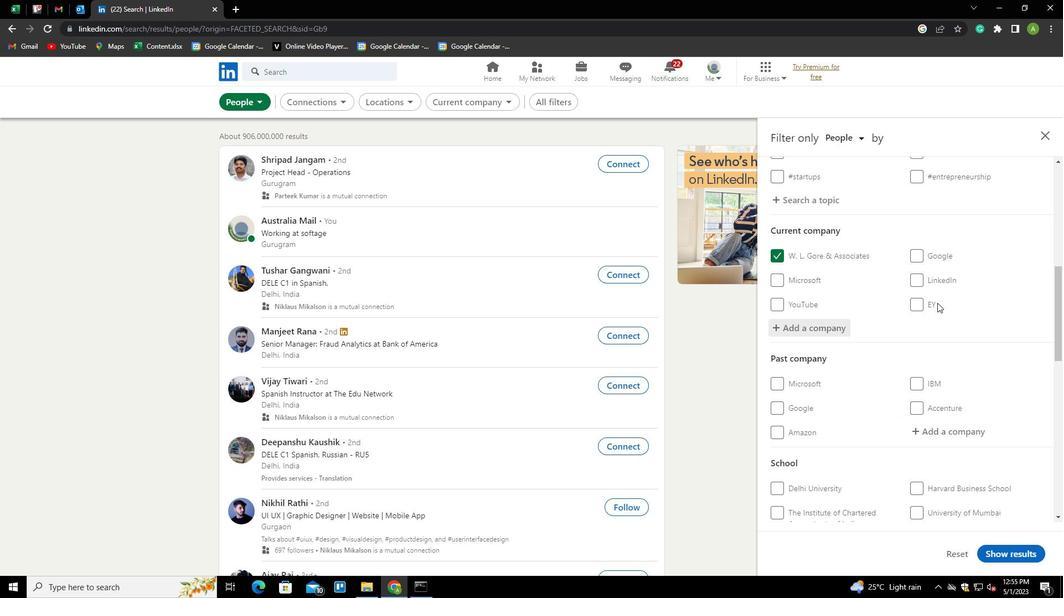 
Action: Mouse scrolled (937, 302) with delta (0, 0)
Screenshot: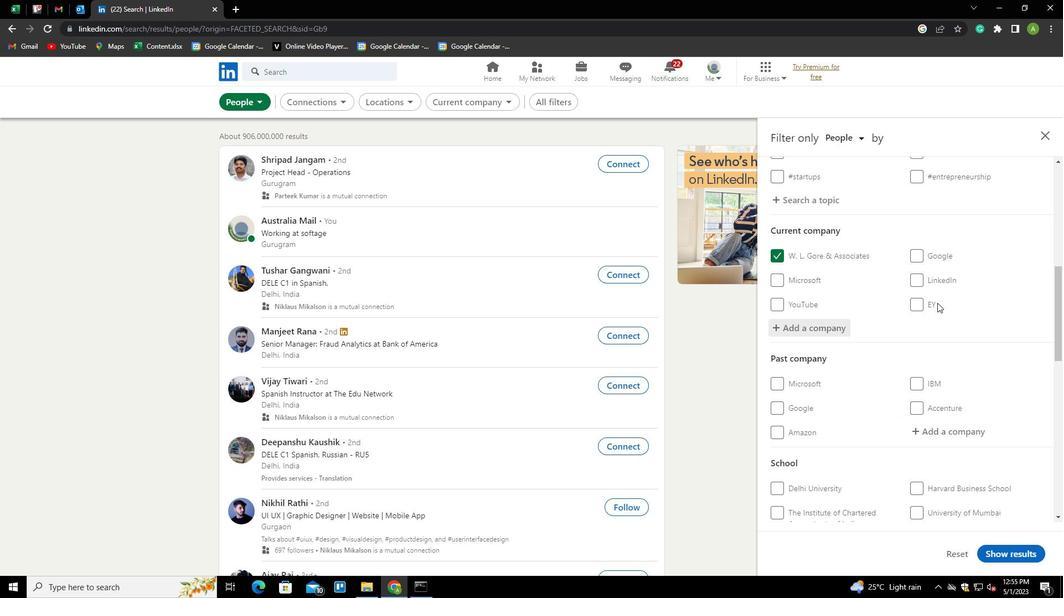 
Action: Mouse moved to (934, 383)
Screenshot: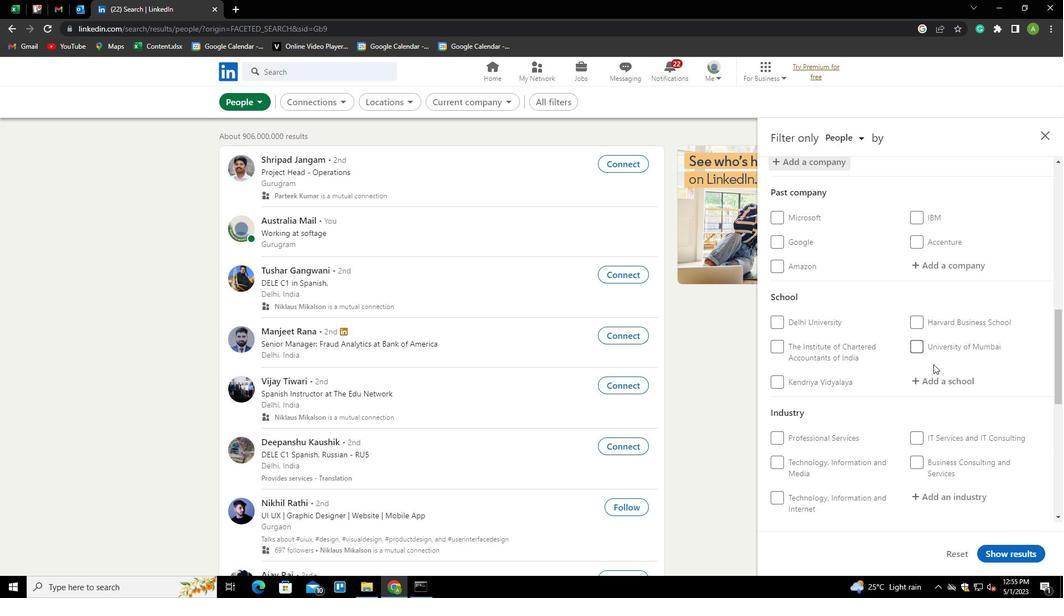 
Action: Mouse pressed left at (934, 383)
Screenshot: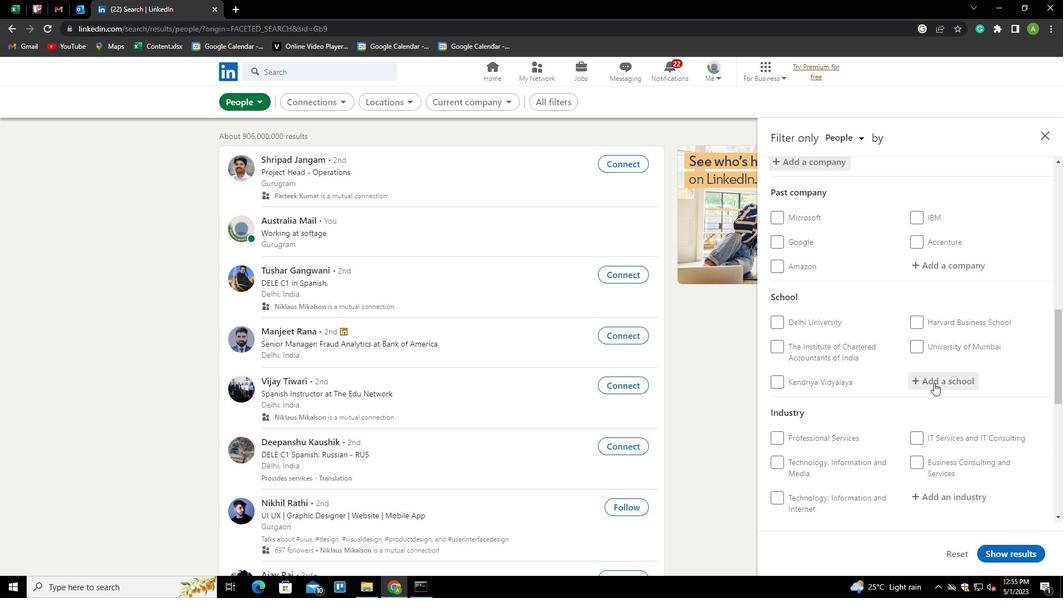 
Action: Key pressed <Key.shift>INDIAN<Key.space>JOBS<Key.space><Key.shift>F<Key.down><Key.enter>
Screenshot: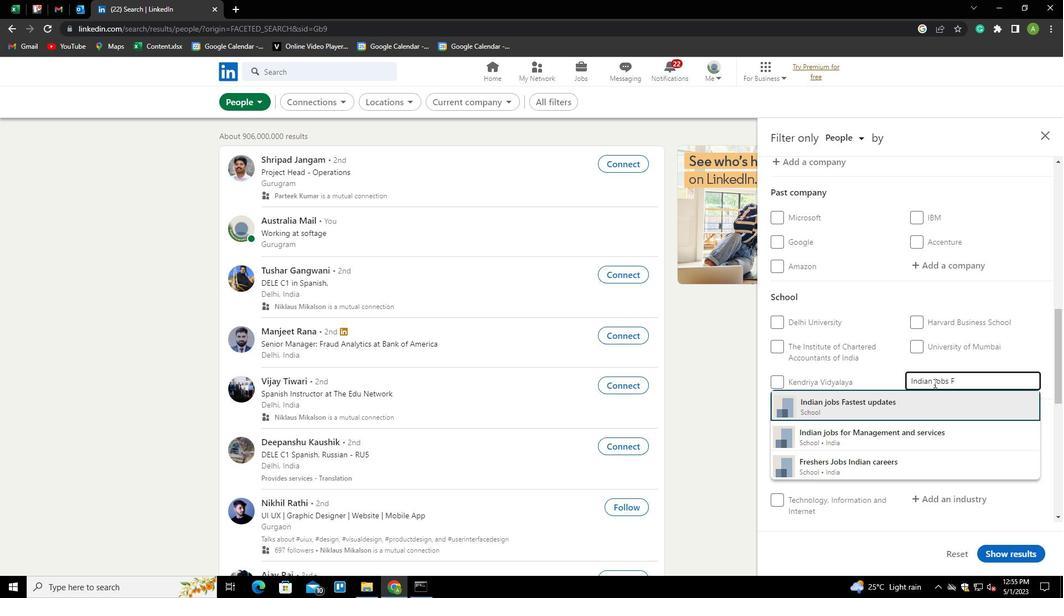
Action: Mouse scrolled (934, 382) with delta (0, 0)
Screenshot: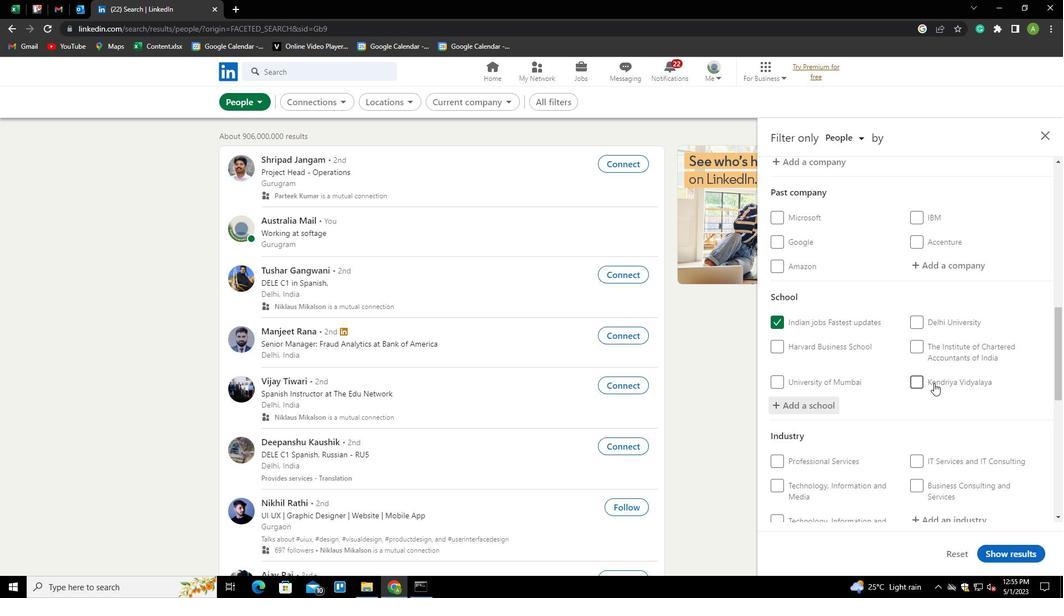 
Action: Mouse scrolled (934, 382) with delta (0, 0)
Screenshot: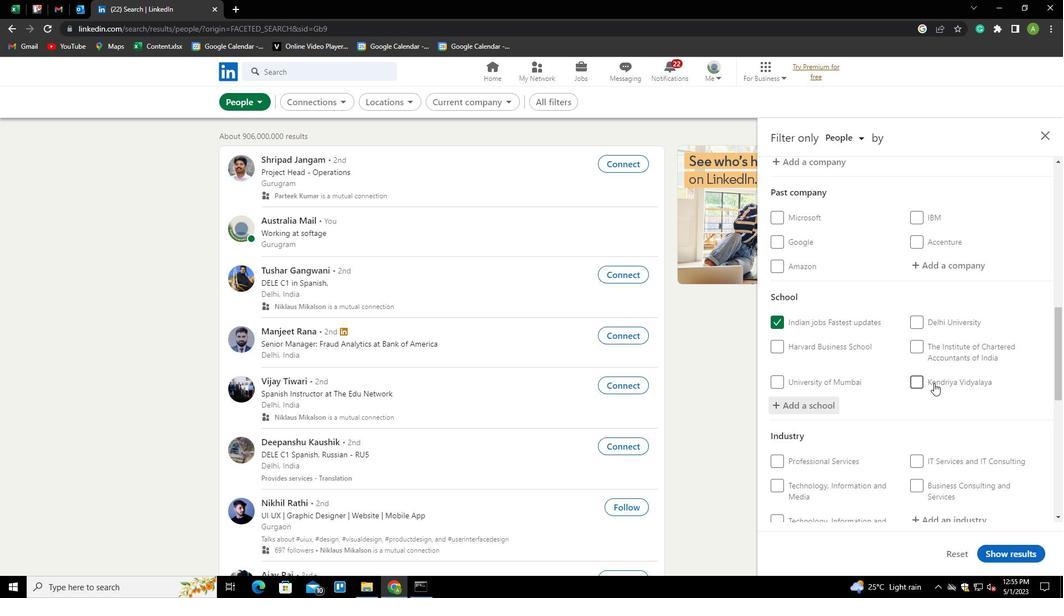 
Action: Mouse moved to (943, 412)
Screenshot: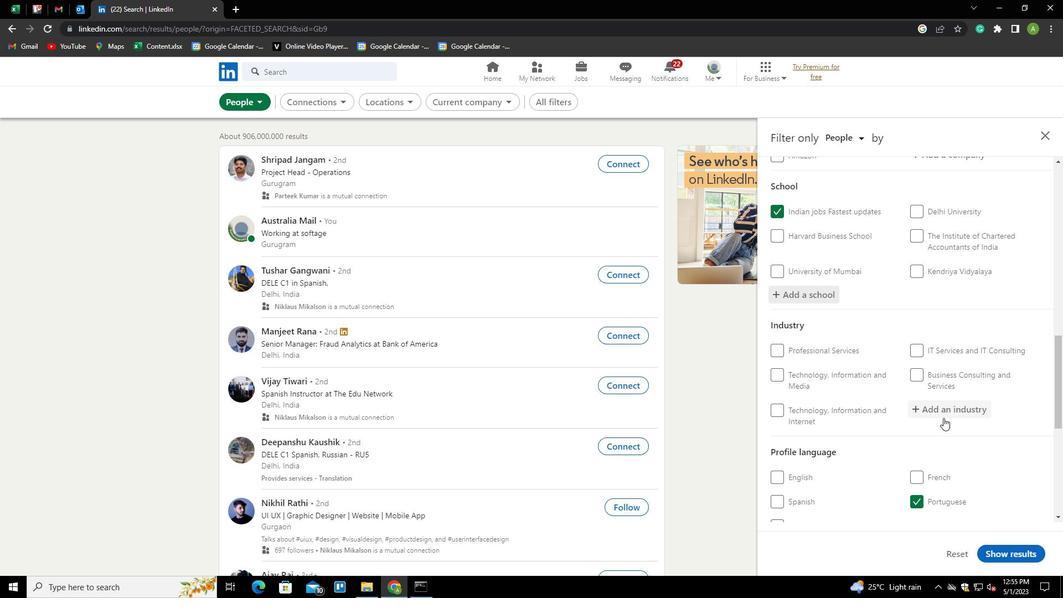 
Action: Mouse pressed left at (943, 412)
Screenshot: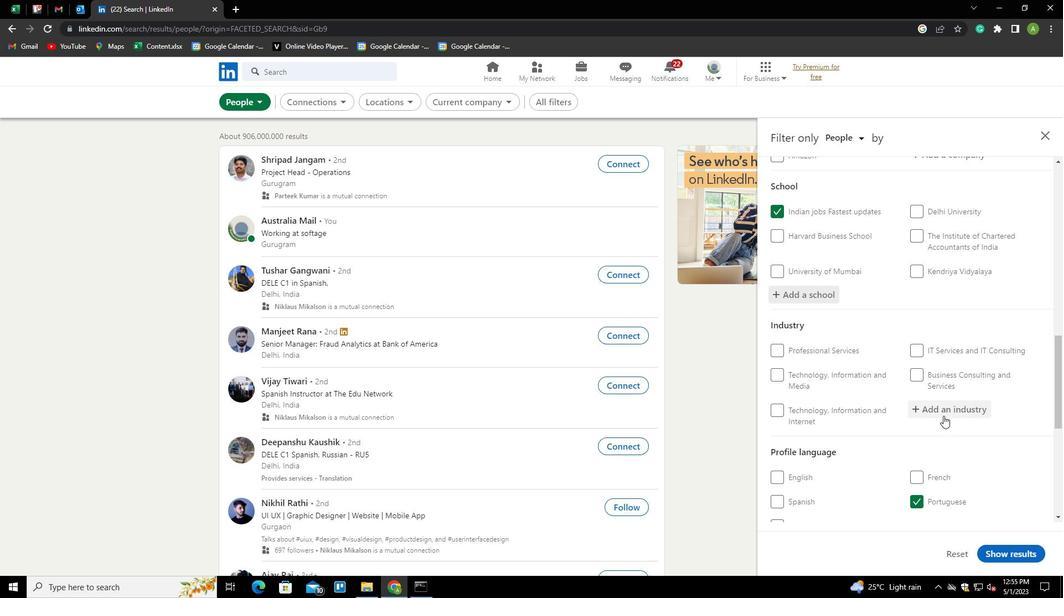 
Action: Key pressed <Key.shift>T<Key.backspace><Key.shift>IT<Key.space>SYA<Key.backspace>S<Key.down><Key.down><Key.down><Key.down><Key.down><Key.down><Key.down><Key.up><Key.enter>
Screenshot: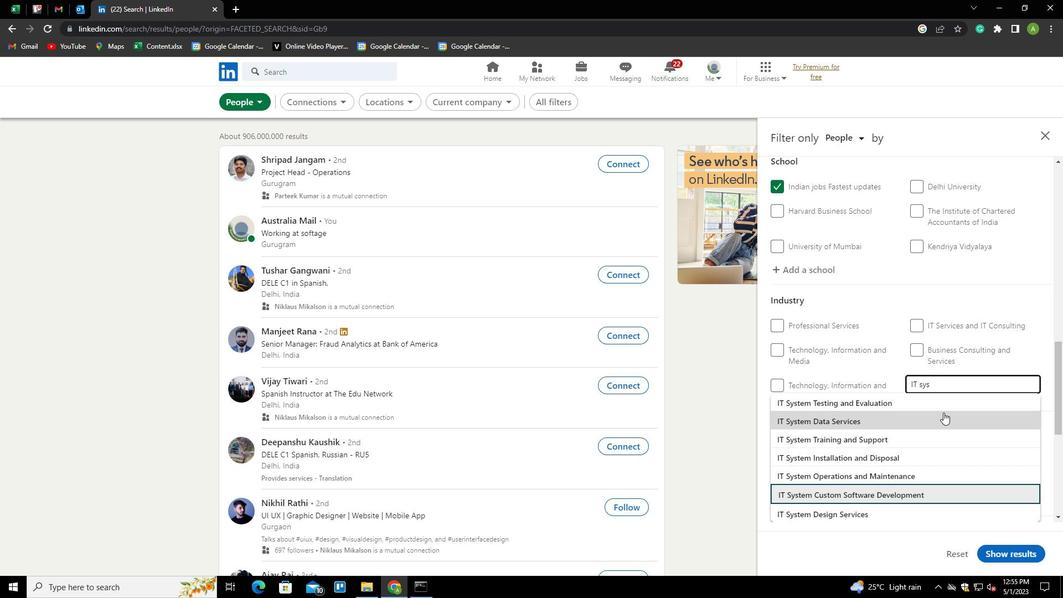 
Action: Mouse scrolled (943, 412) with delta (0, 0)
Screenshot: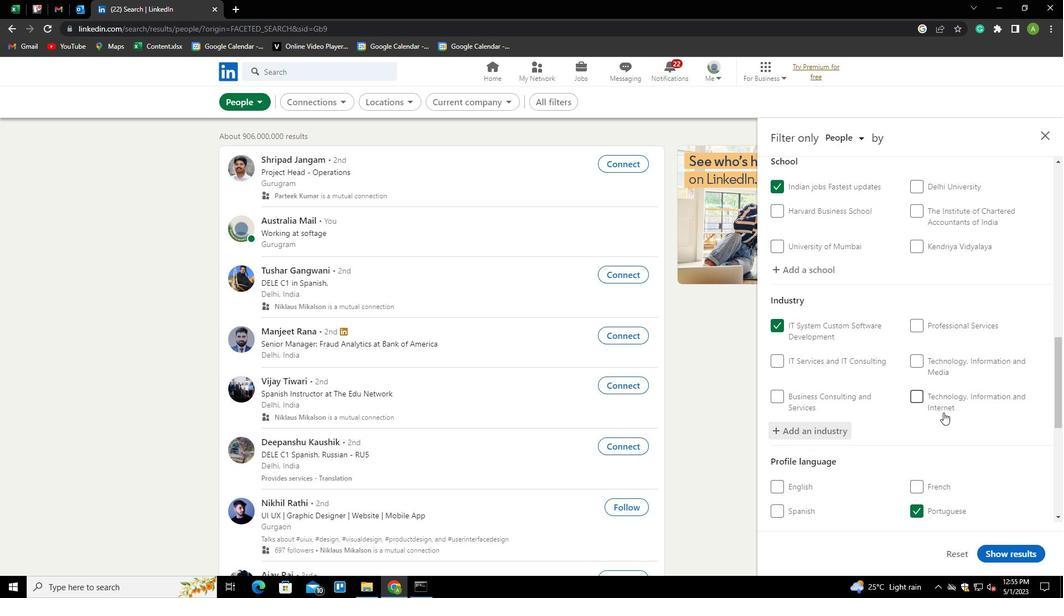 
Action: Mouse scrolled (943, 412) with delta (0, 0)
Screenshot: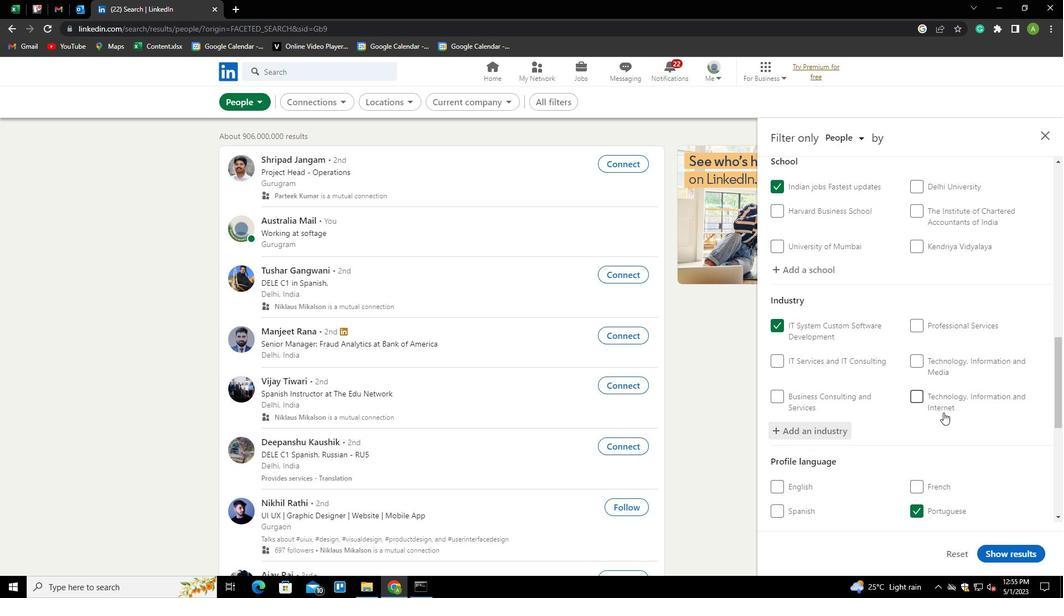 
Action: Mouse scrolled (943, 412) with delta (0, 0)
Screenshot: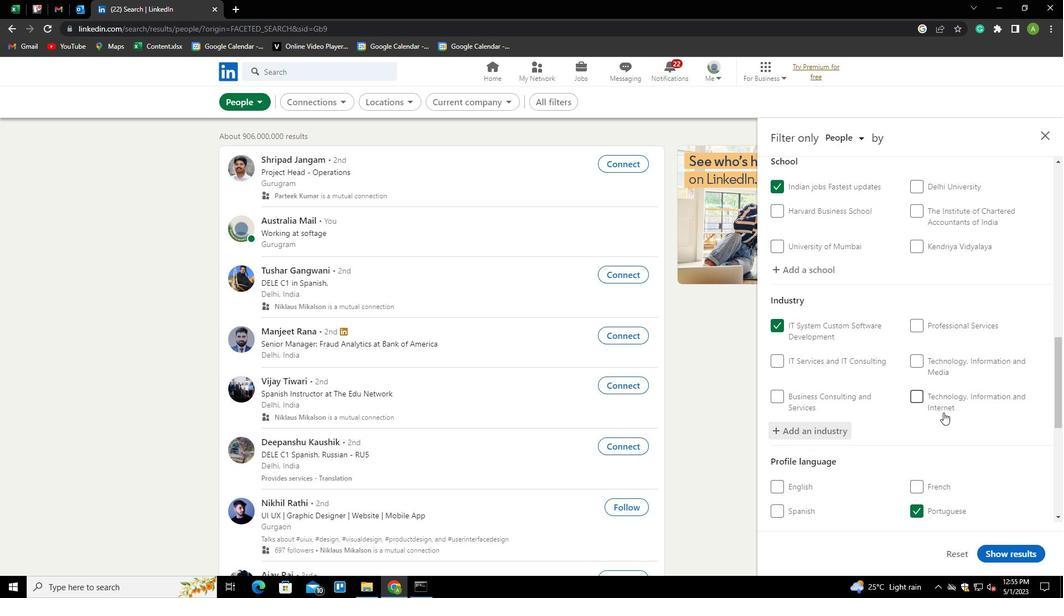 
Action: Mouse scrolled (943, 412) with delta (0, 0)
Screenshot: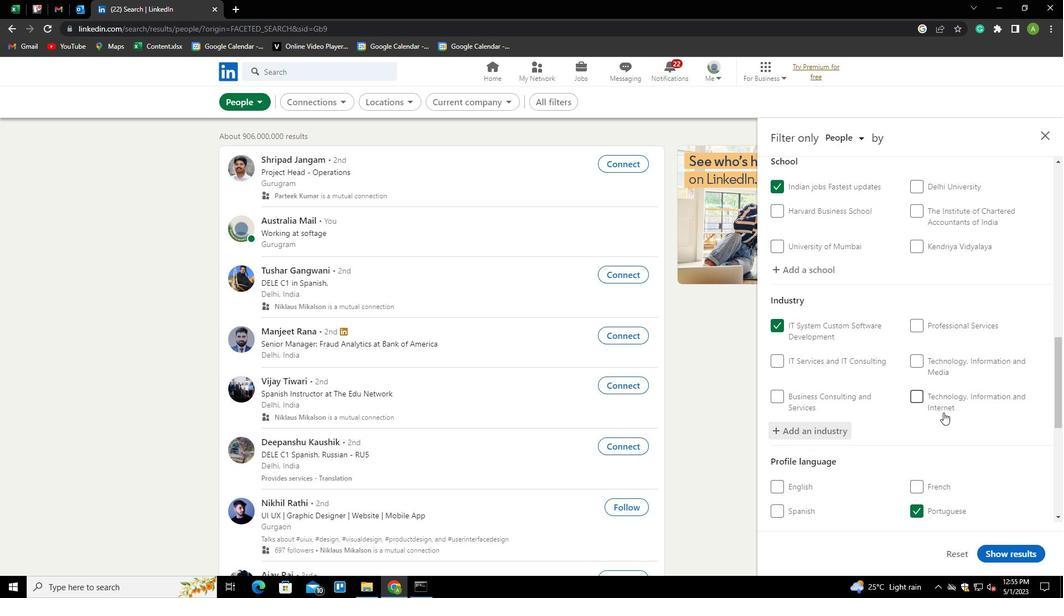 
Action: Mouse scrolled (943, 412) with delta (0, 0)
Screenshot: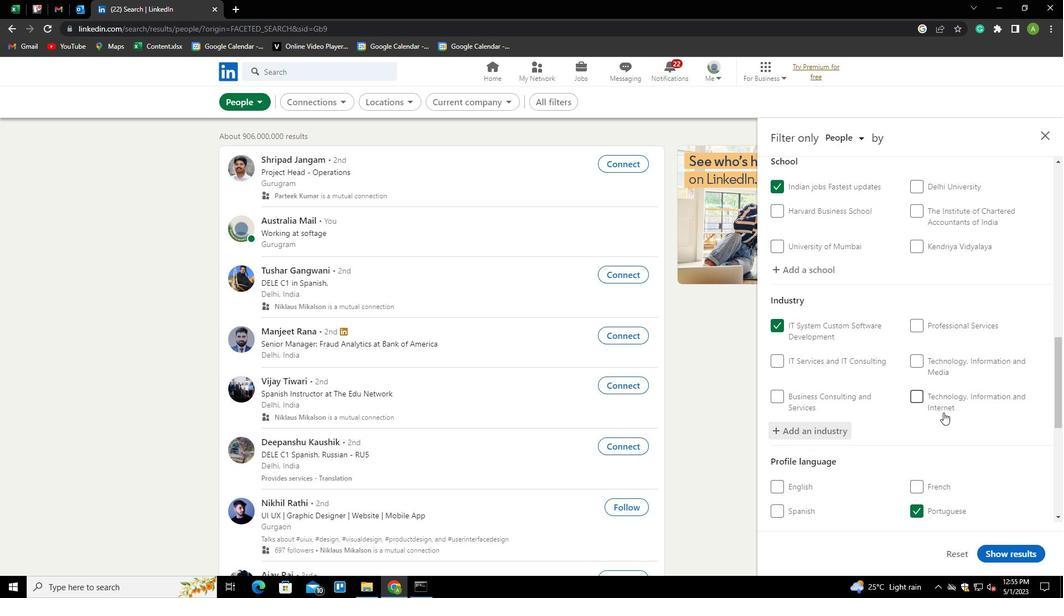 
Action: Mouse scrolled (943, 412) with delta (0, 0)
Screenshot: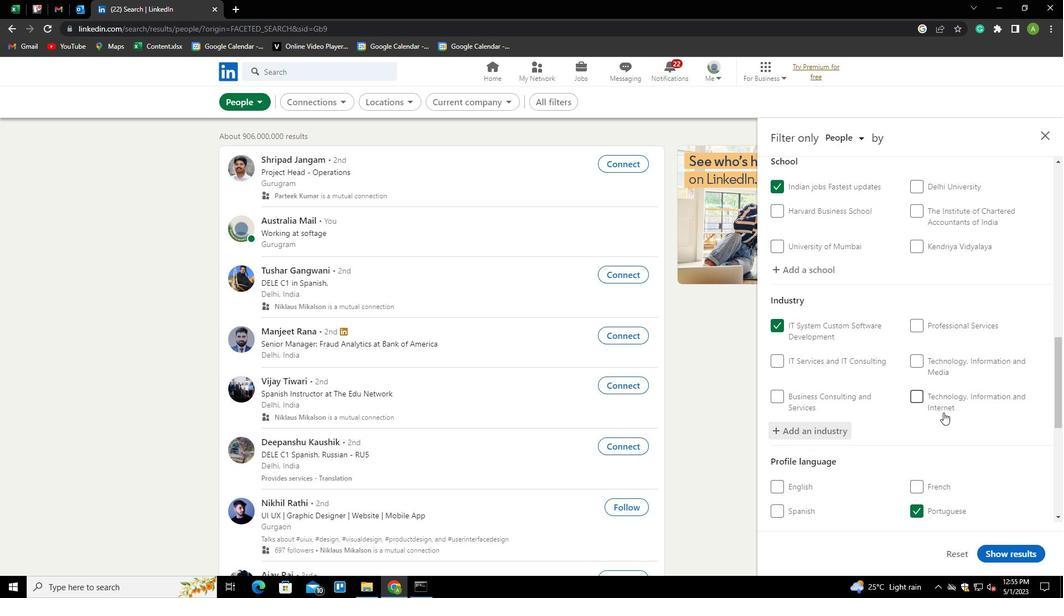 
Action: Mouse scrolled (943, 412) with delta (0, 0)
Screenshot: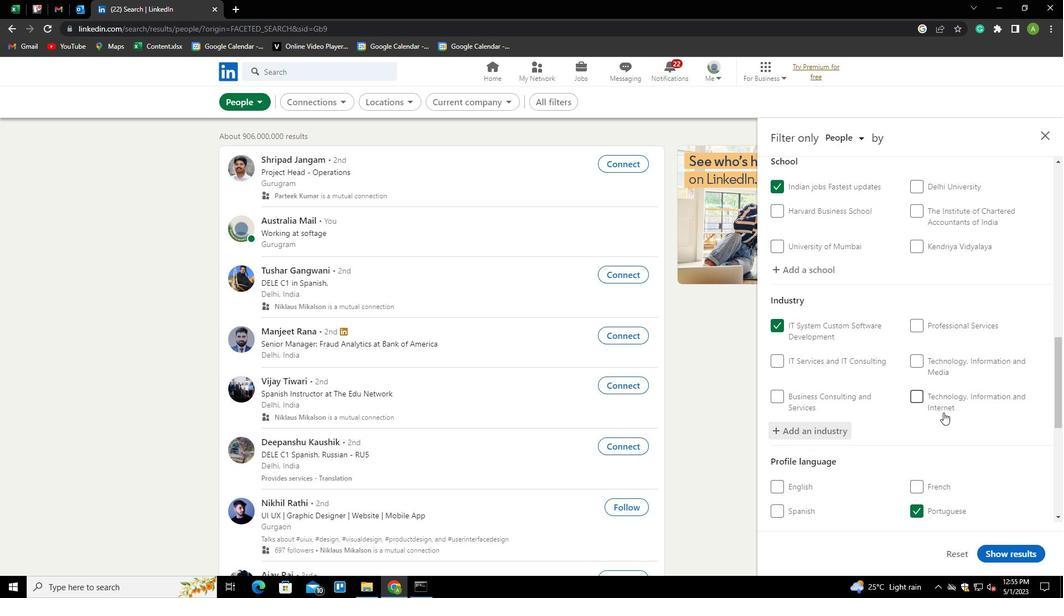 
Action: Mouse moved to (942, 361)
Screenshot: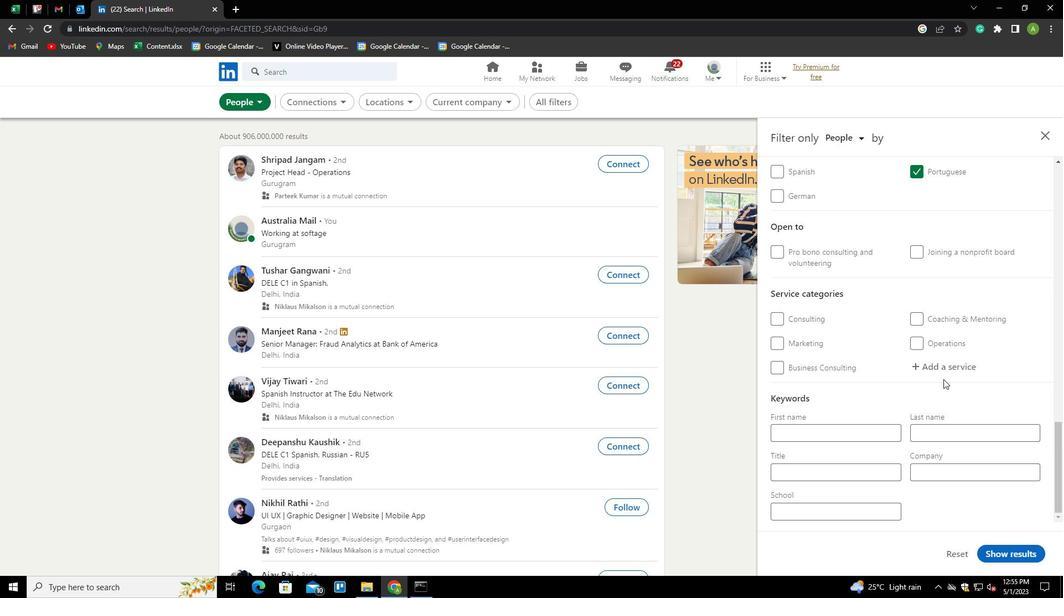 
Action: Mouse pressed left at (942, 361)
Screenshot: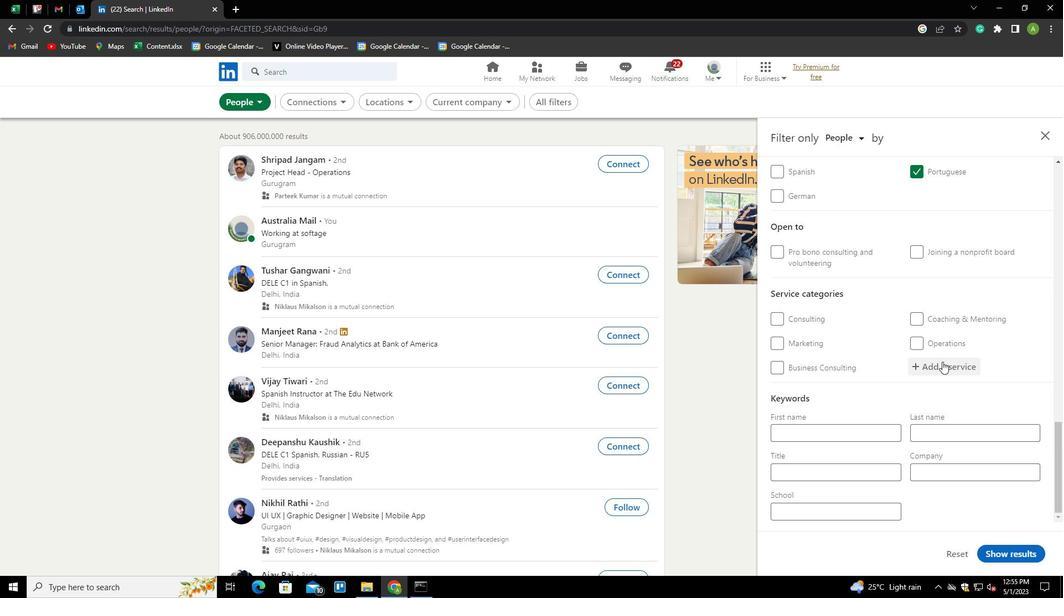 
Action: Mouse moved to (942, 368)
Screenshot: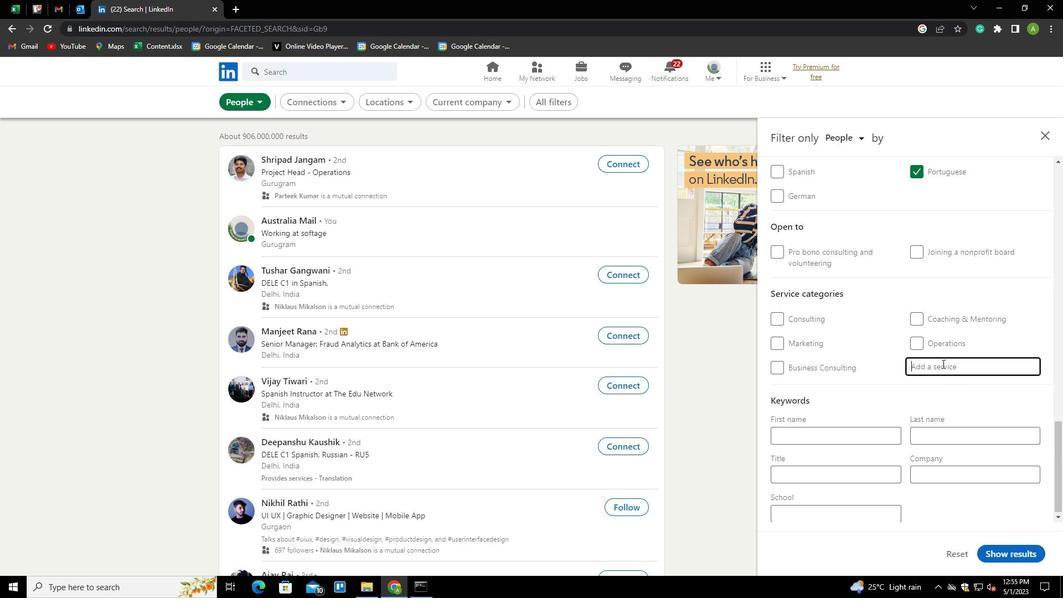 
Action: Mouse pressed left at (942, 368)
Screenshot: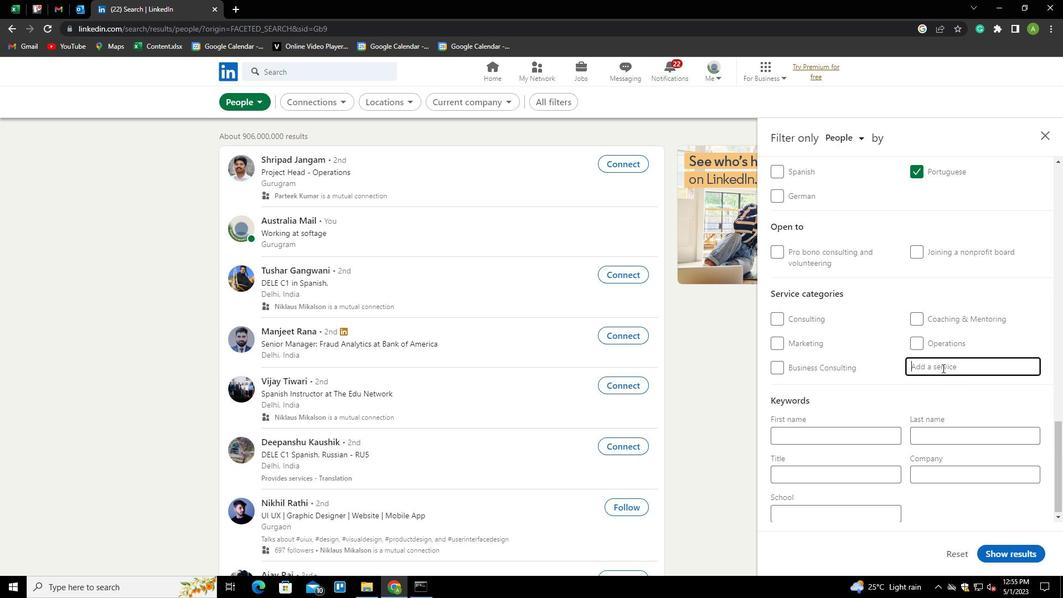 
Action: Key pressed <Key.shift>ANIMATIN<Key.backspace>ON<Key.down><Key.enter>
Screenshot: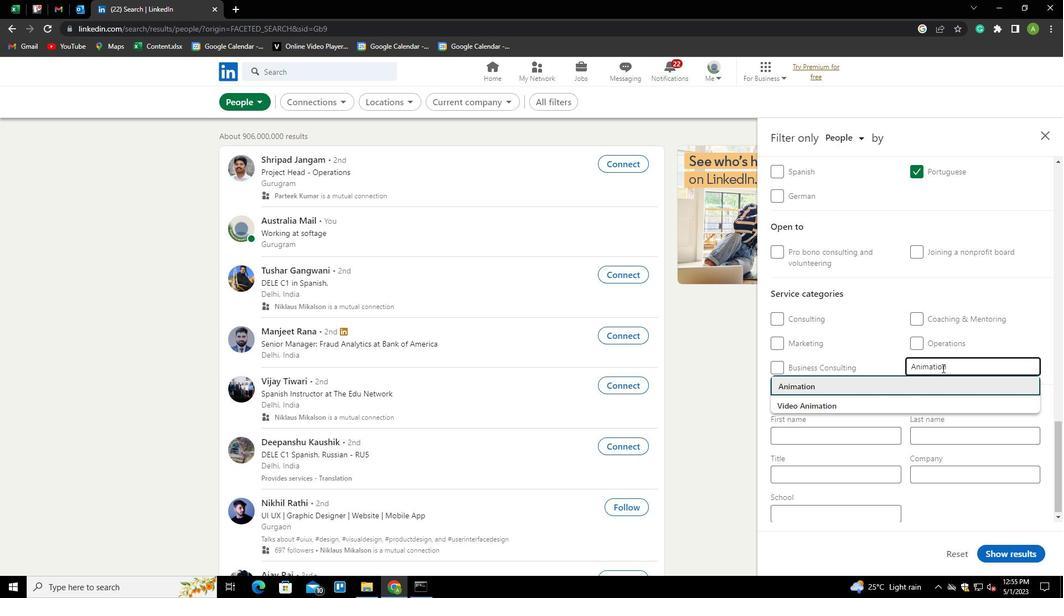 
Action: Mouse scrolled (942, 367) with delta (0, 0)
Screenshot: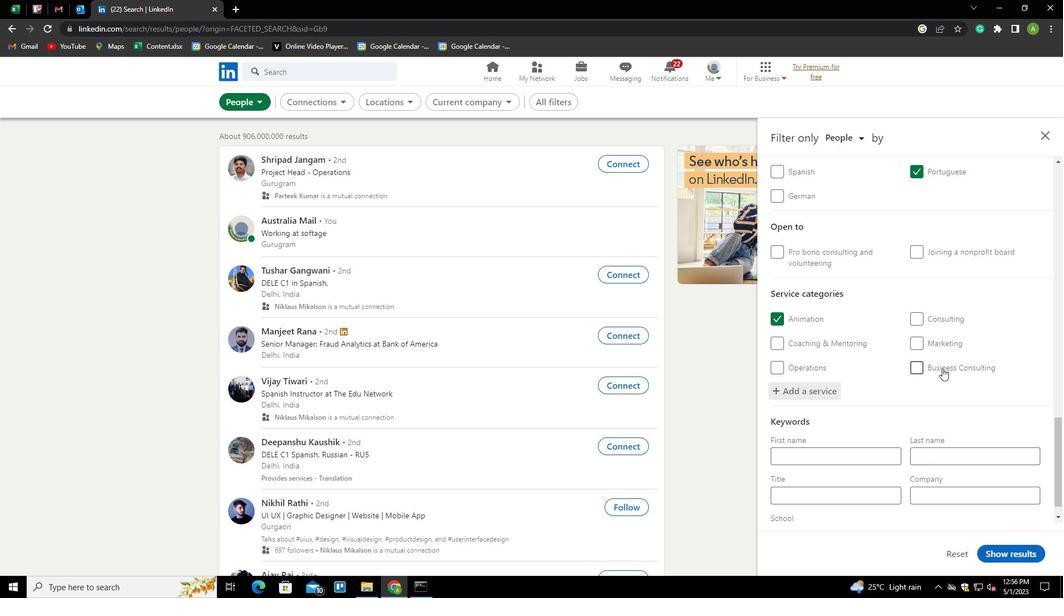 
Action: Mouse scrolled (942, 367) with delta (0, 0)
Screenshot: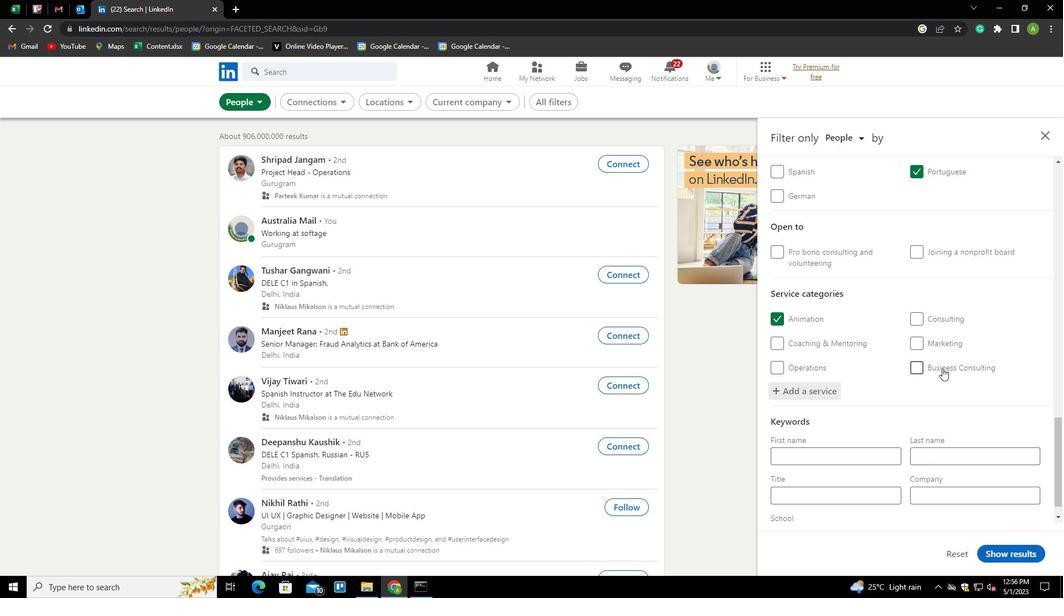 
Action: Mouse scrolled (942, 367) with delta (0, 0)
Screenshot: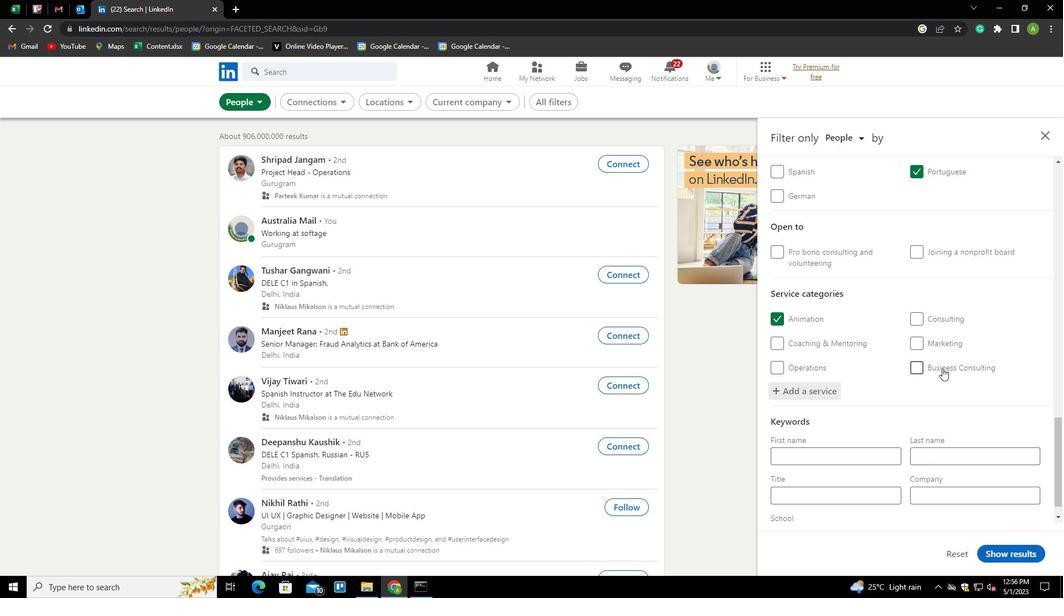 
Action: Mouse scrolled (942, 367) with delta (0, 0)
Screenshot: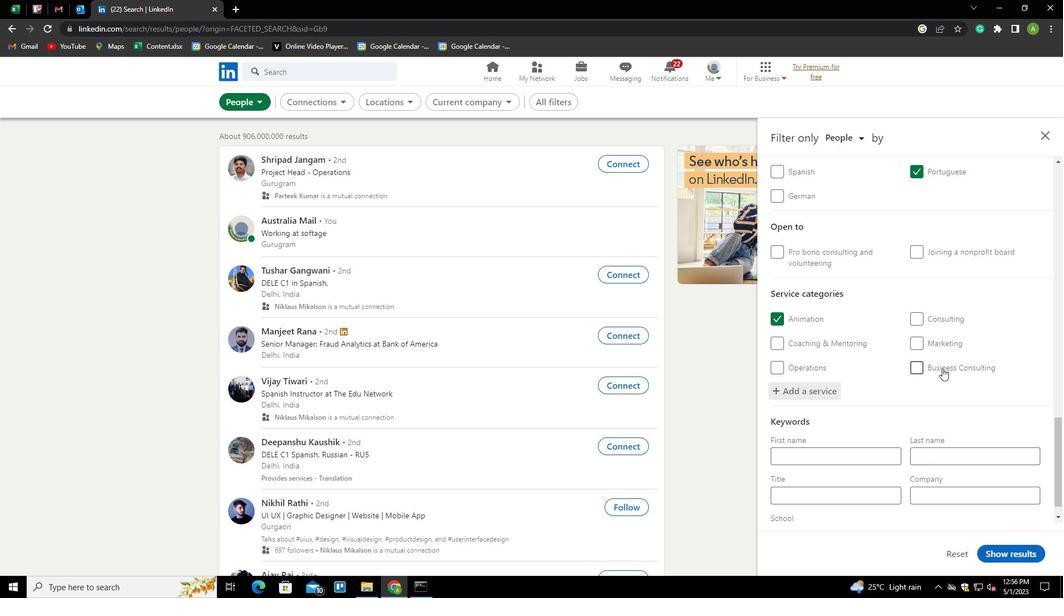 
Action: Mouse scrolled (942, 367) with delta (0, 0)
Screenshot: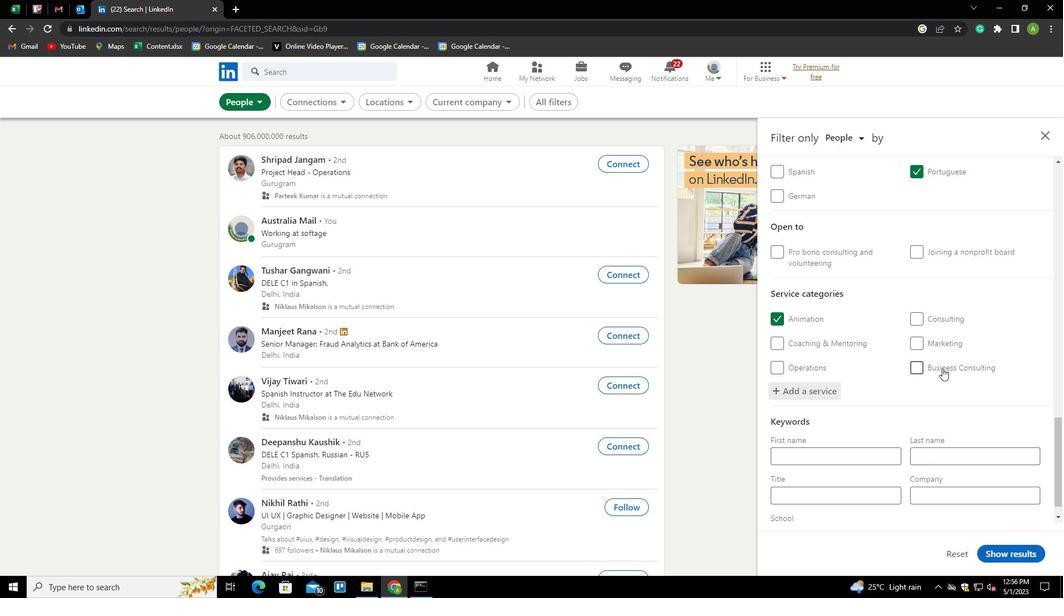 
Action: Mouse moved to (829, 477)
Screenshot: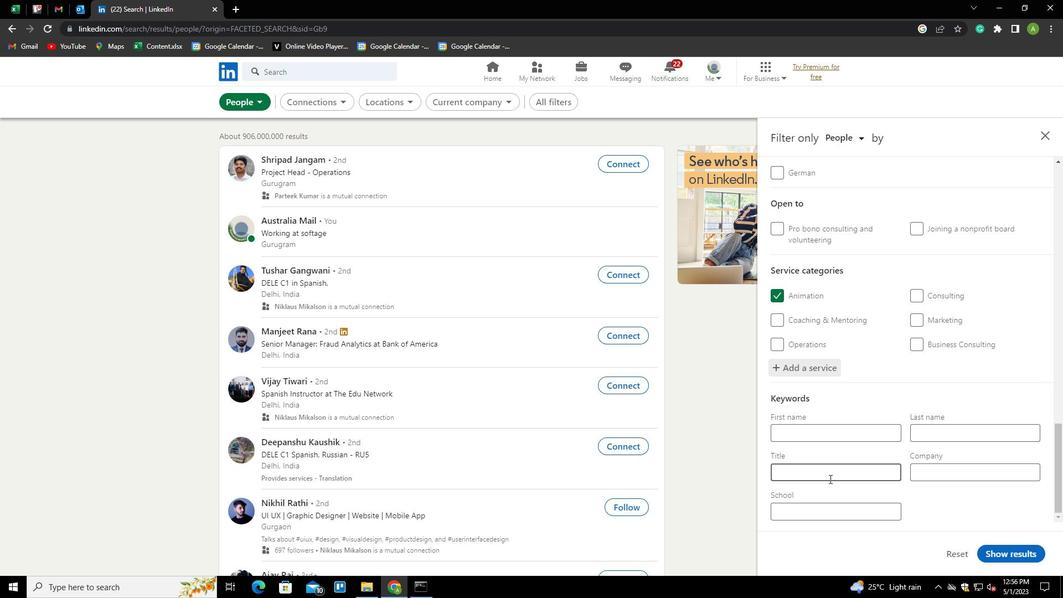 
Action: Mouse pressed left at (829, 477)
Screenshot: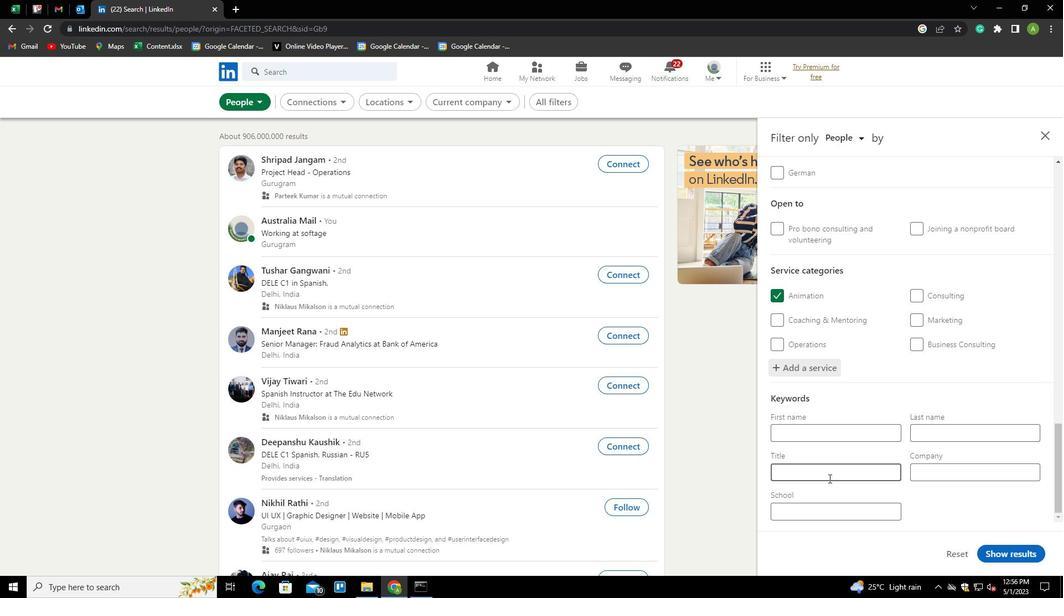 
Action: Key pressed <Key.shift>PIPEFITTER
Screenshot: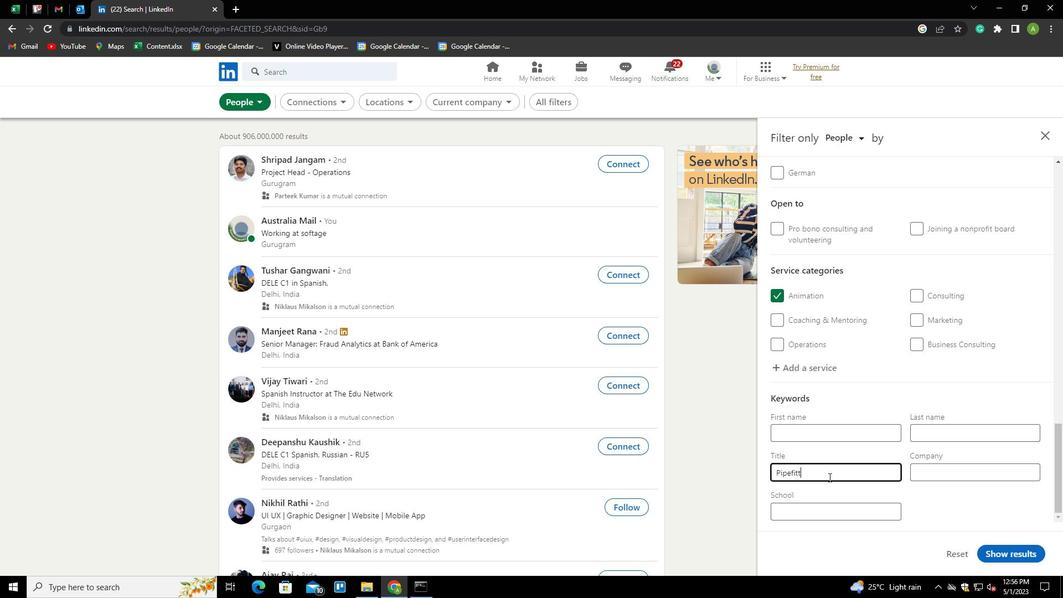 
Action: Mouse moved to (938, 501)
Screenshot: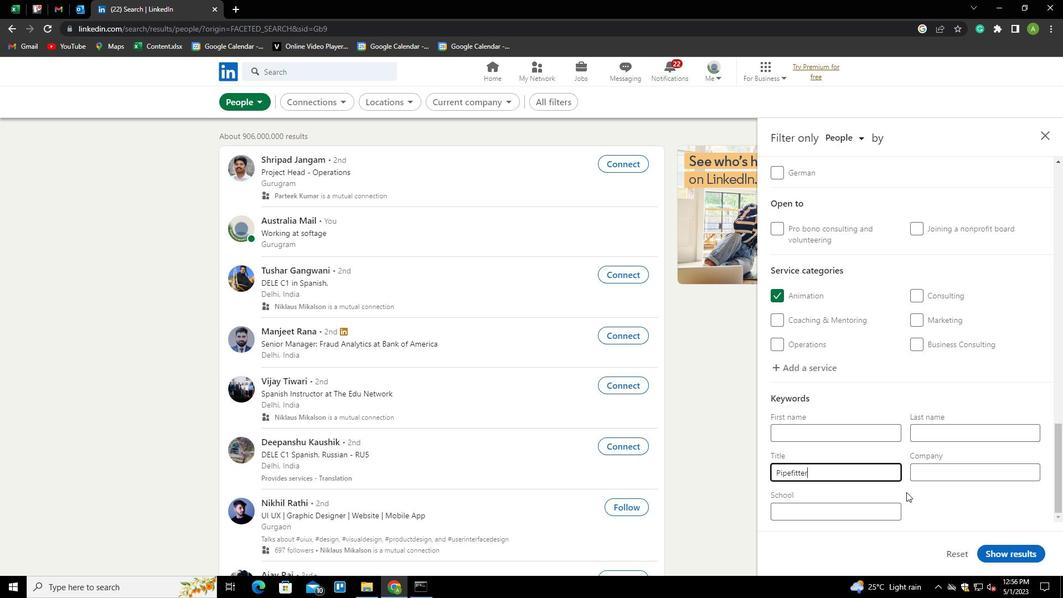 
Action: Mouse pressed left at (938, 501)
Screenshot: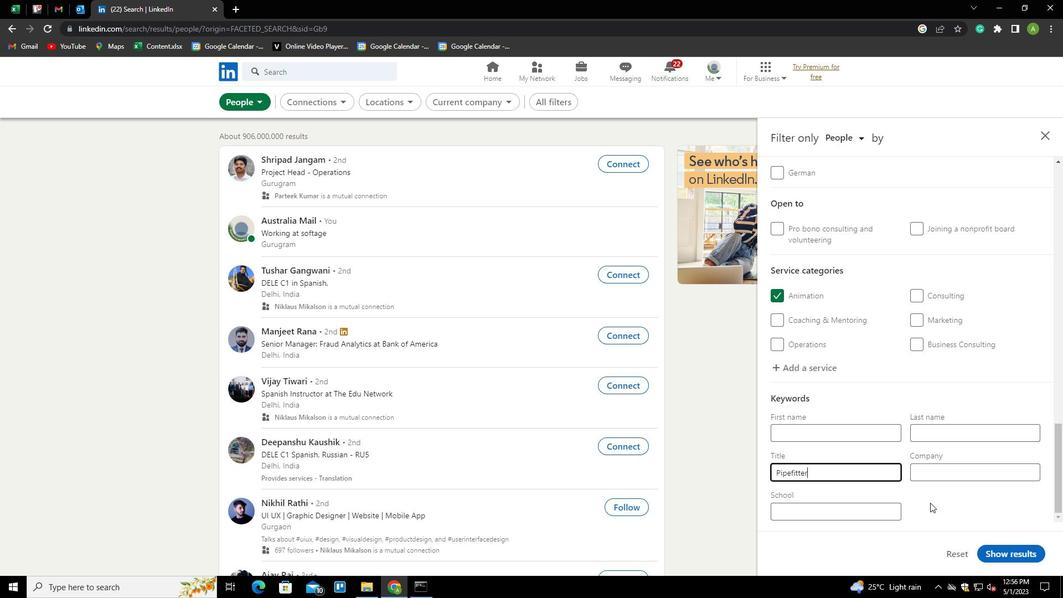 
Action: Mouse moved to (1019, 548)
Screenshot: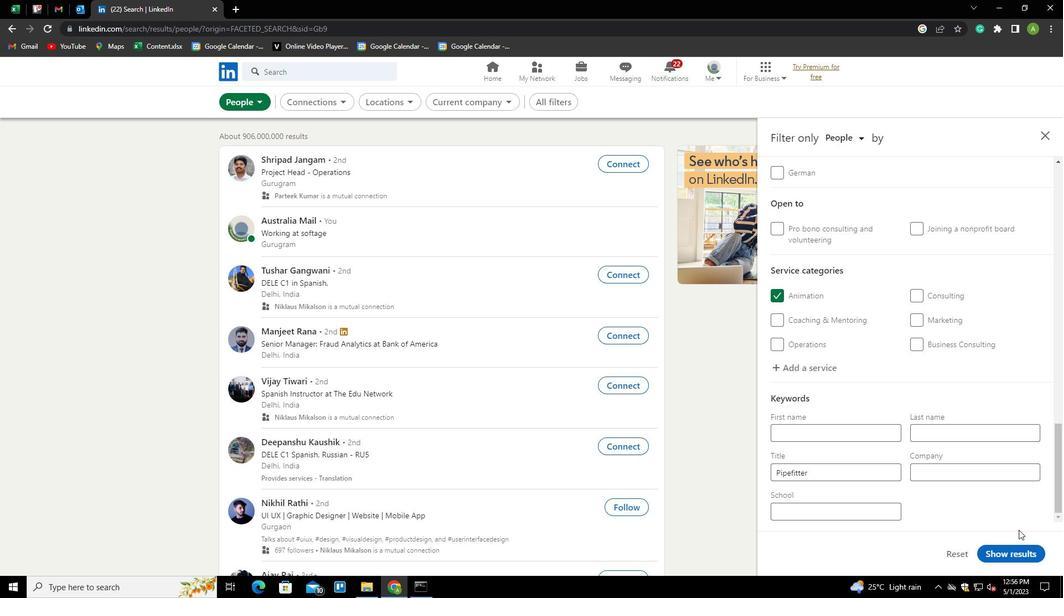
Action: Mouse pressed left at (1019, 548)
Screenshot: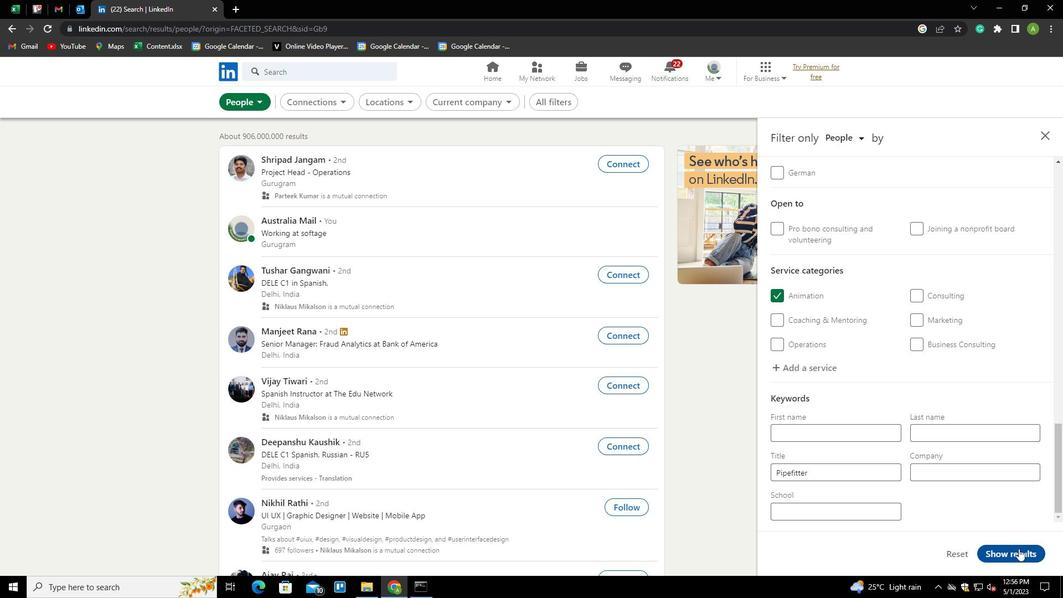 
